 Task: Explore Airbnb accommodation in Lutuhyne, Ukraine from 5rd December, 2023 to 17th December, 2023 for 3 adults, 1 child. Place can be any type with 3 bedrooms having 4 beds and 2 bathrooms.
Action: Mouse moved to (444, 95)
Screenshot: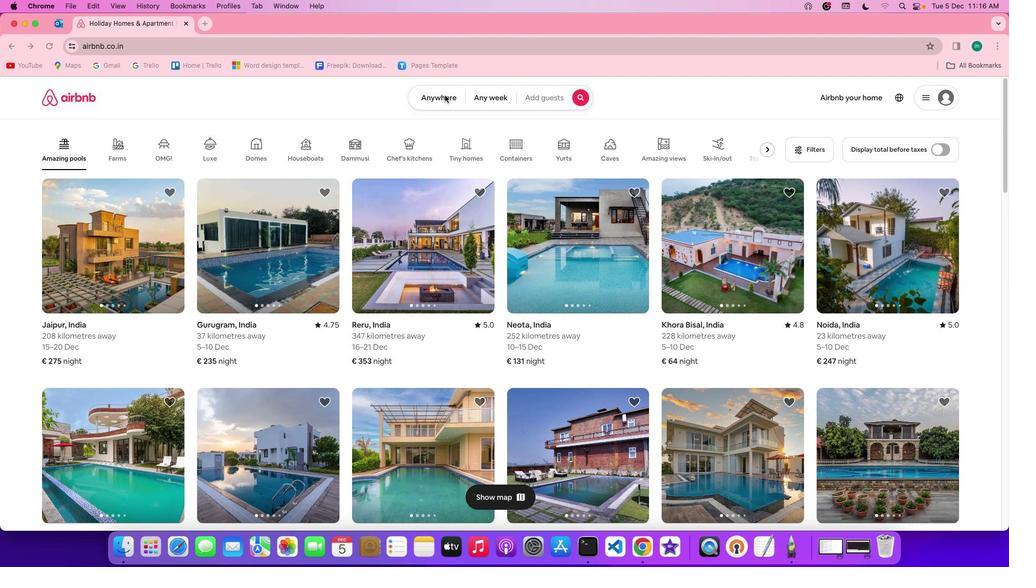 
Action: Mouse pressed left at (444, 95)
Screenshot: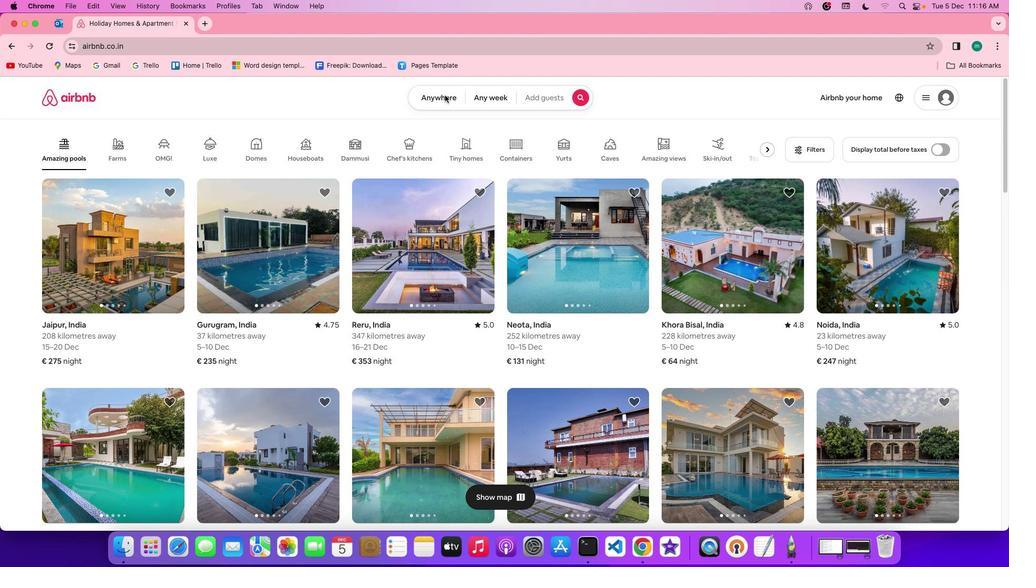 
Action: Mouse pressed left at (444, 95)
Screenshot: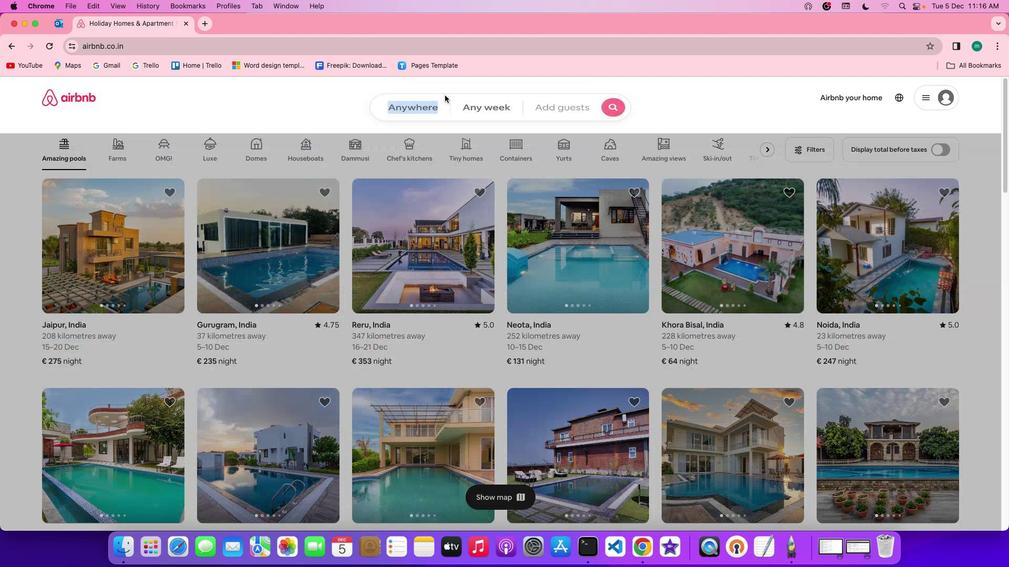 
Action: Mouse moved to (405, 140)
Screenshot: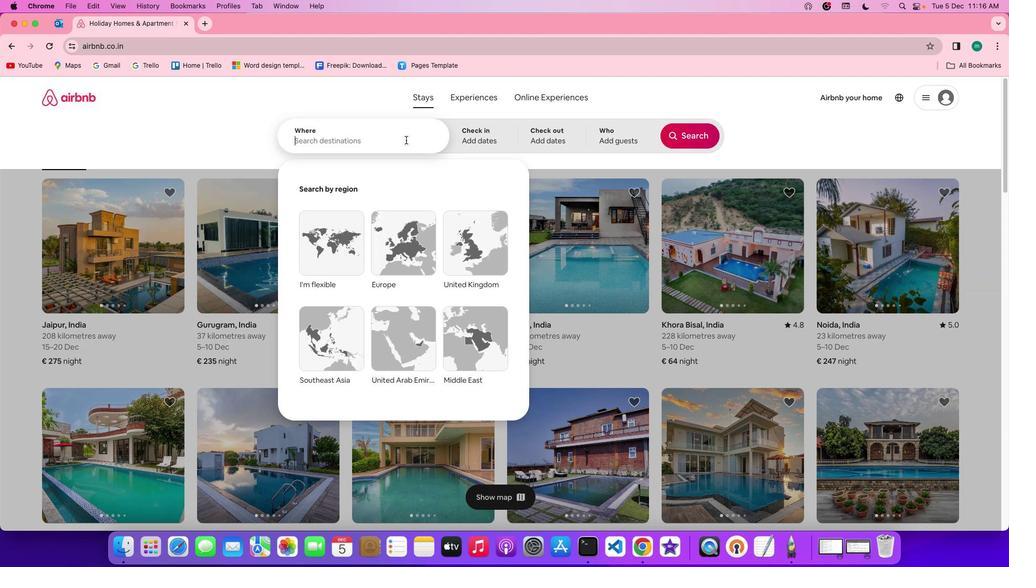 
Action: Mouse pressed left at (405, 140)
Screenshot: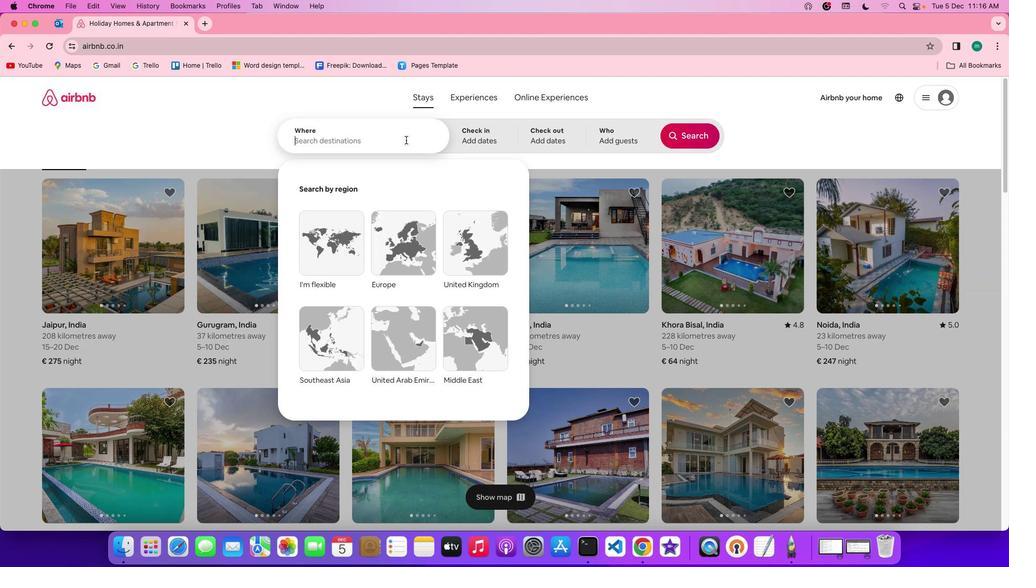 
Action: Key pressed Key.shift'L''u''t''u''h''y''n''e'','Key.spaceKey.shift'u''k''r''a''i''n''e'
Screenshot: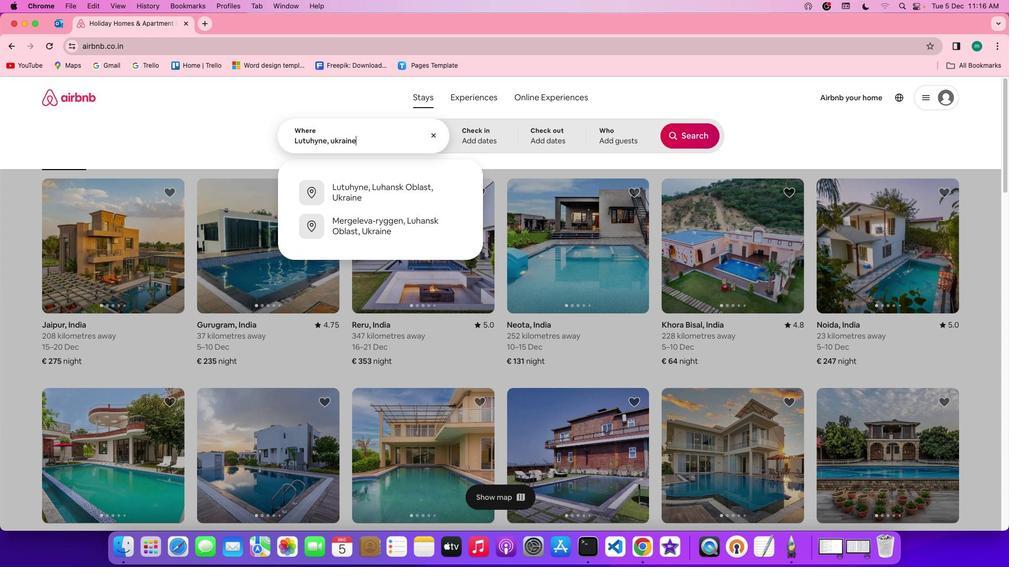 
Action: Mouse moved to (486, 137)
Screenshot: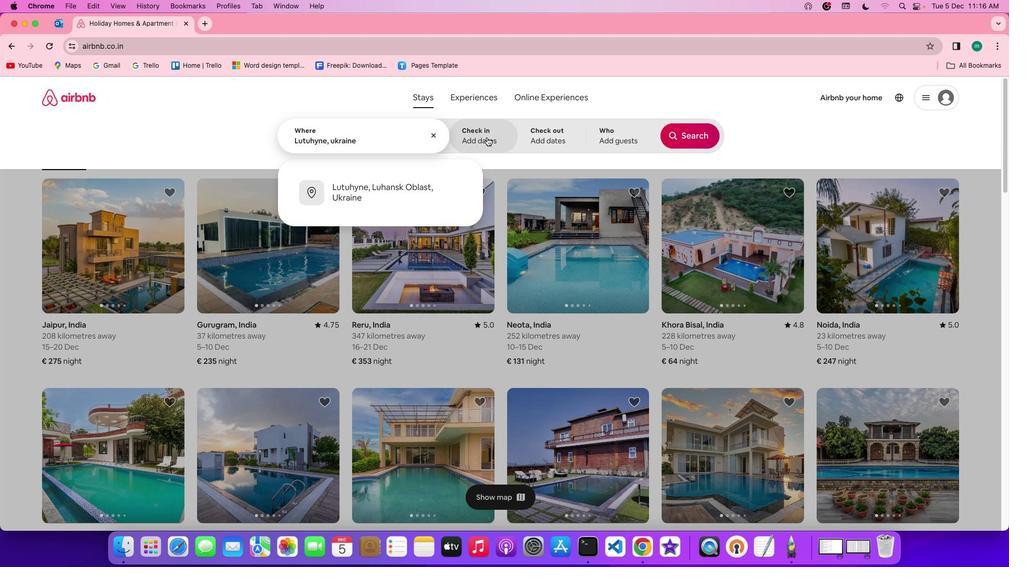 
Action: Mouse pressed left at (486, 137)
Screenshot: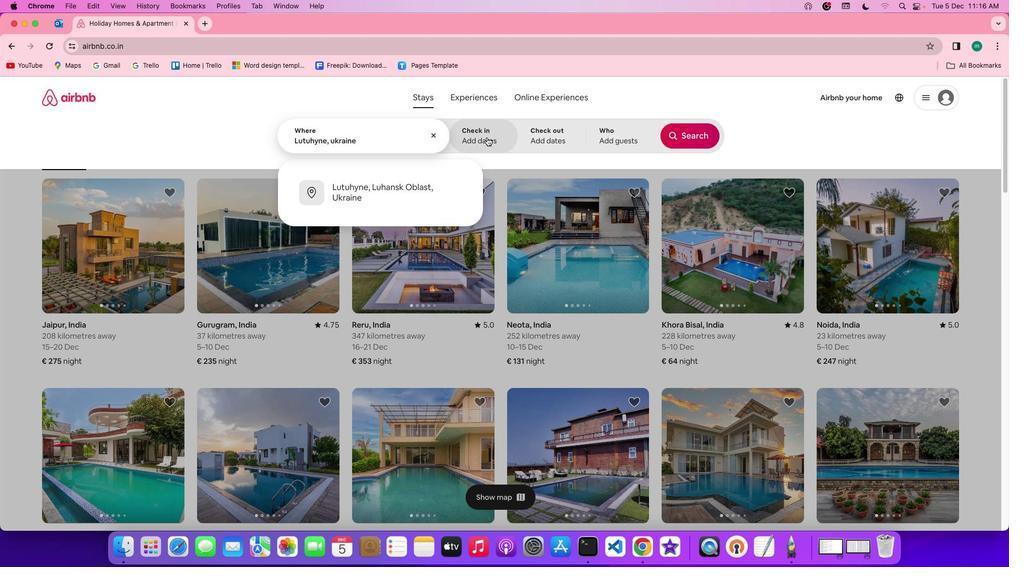 
Action: Mouse moved to (377, 289)
Screenshot: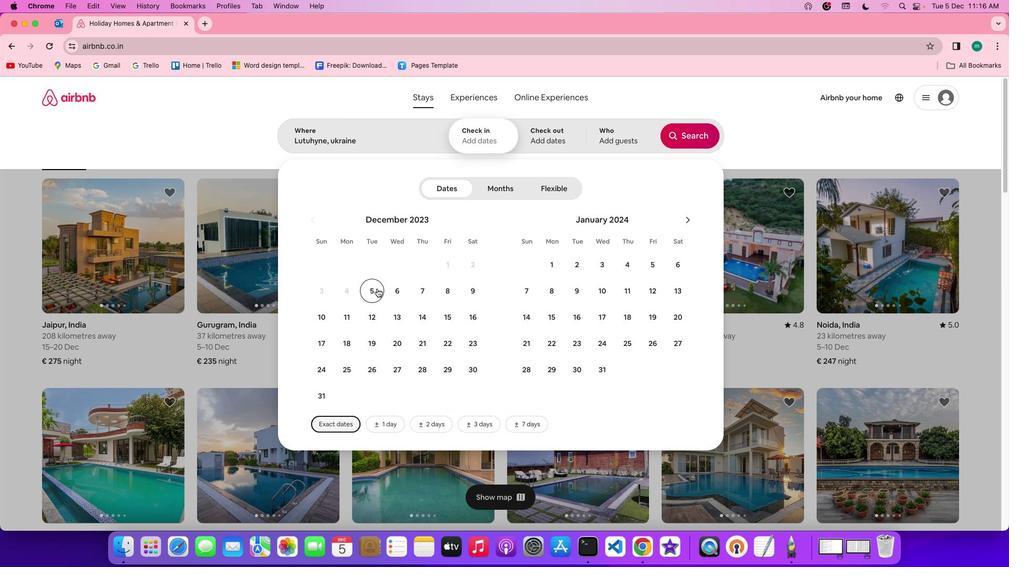 
Action: Mouse pressed left at (377, 289)
Screenshot: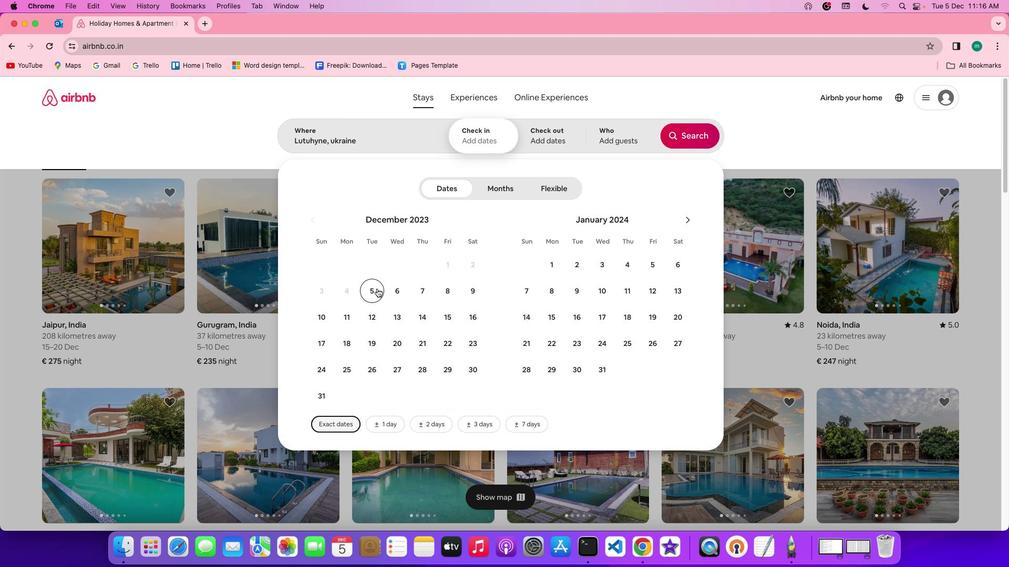 
Action: Mouse moved to (332, 336)
Screenshot: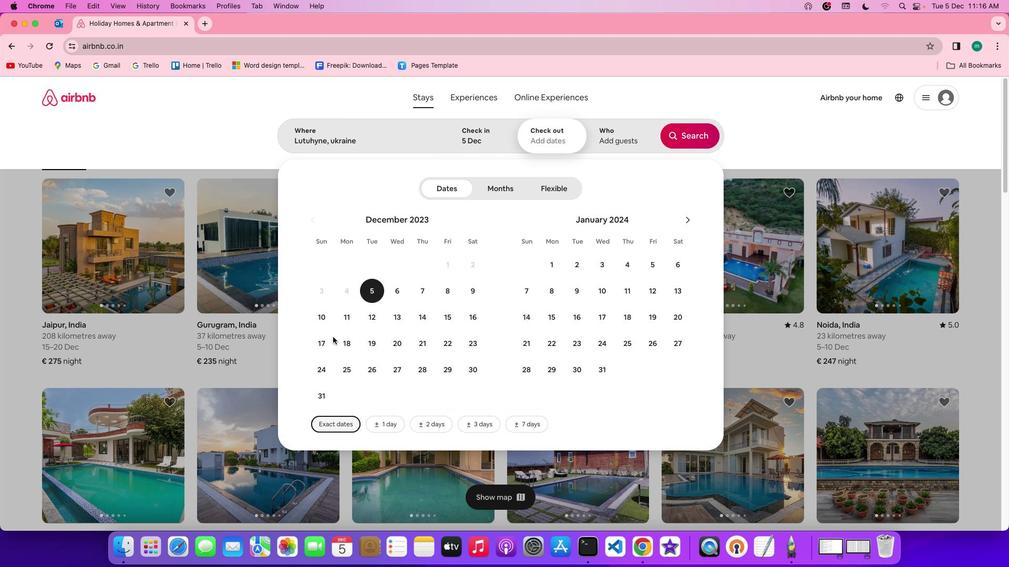 
Action: Mouse pressed left at (332, 336)
Screenshot: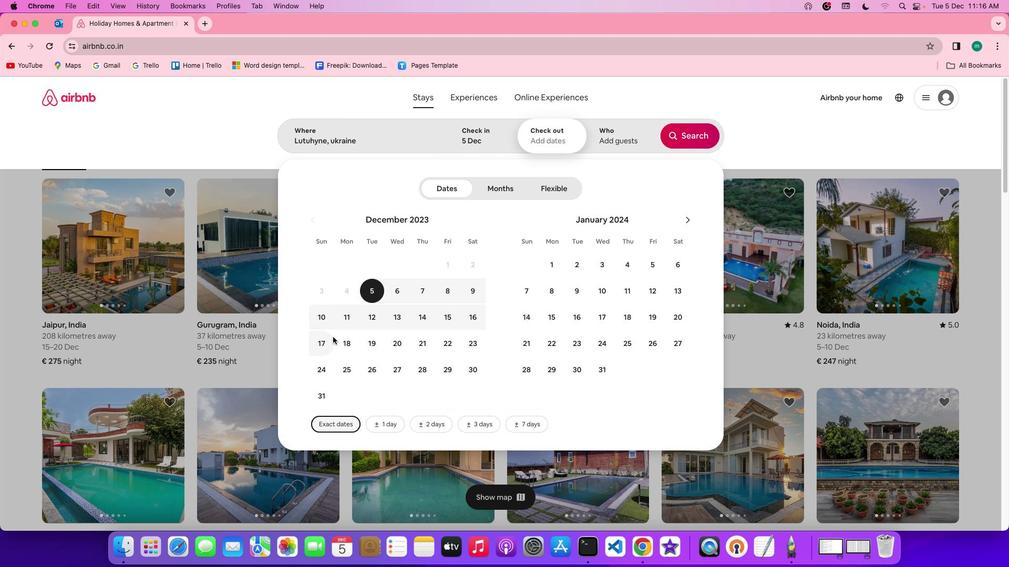 
Action: Mouse moved to (618, 135)
Screenshot: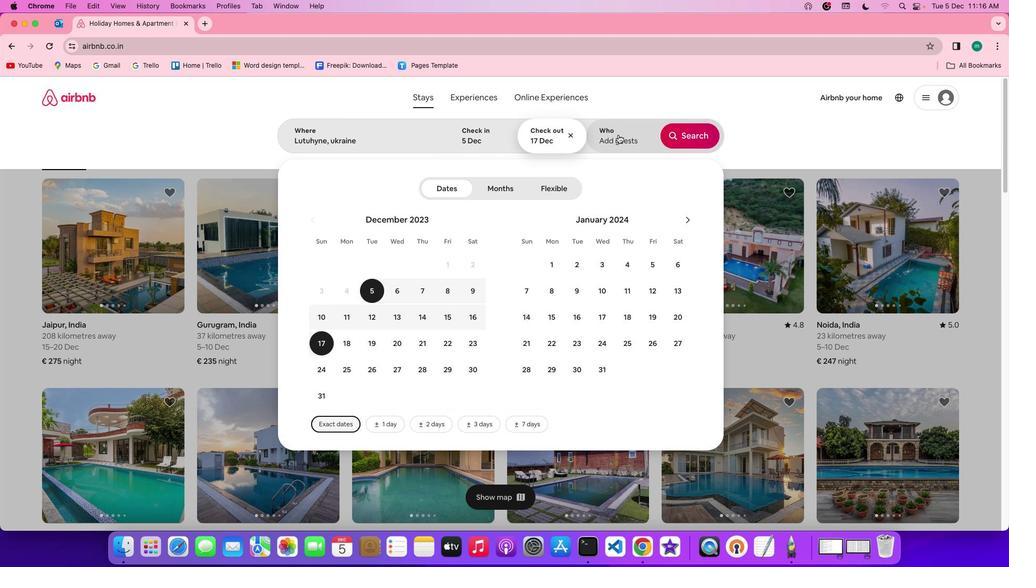 
Action: Mouse pressed left at (618, 135)
Screenshot: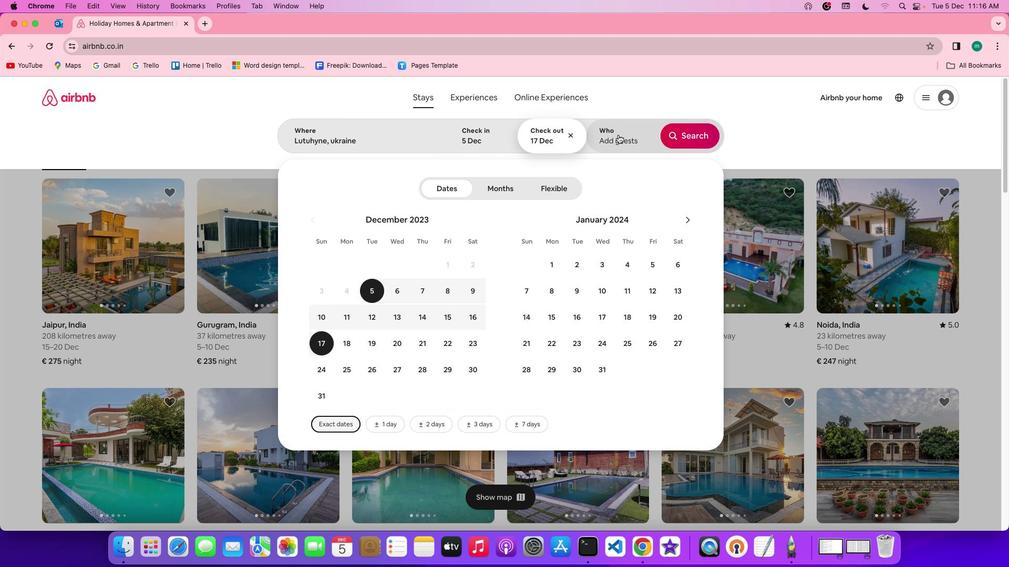 
Action: Mouse moved to (690, 191)
Screenshot: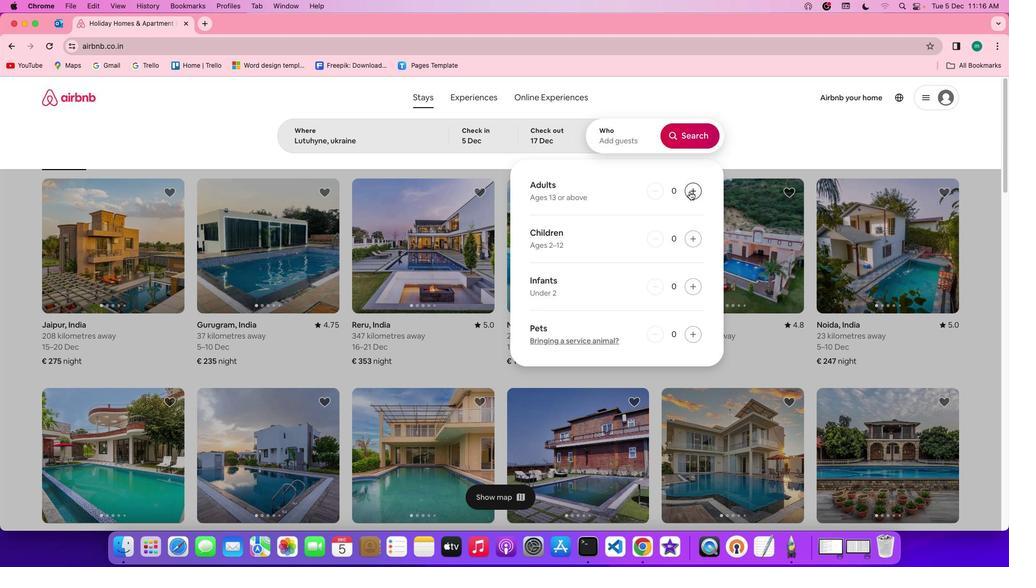 
Action: Mouse pressed left at (690, 191)
Screenshot: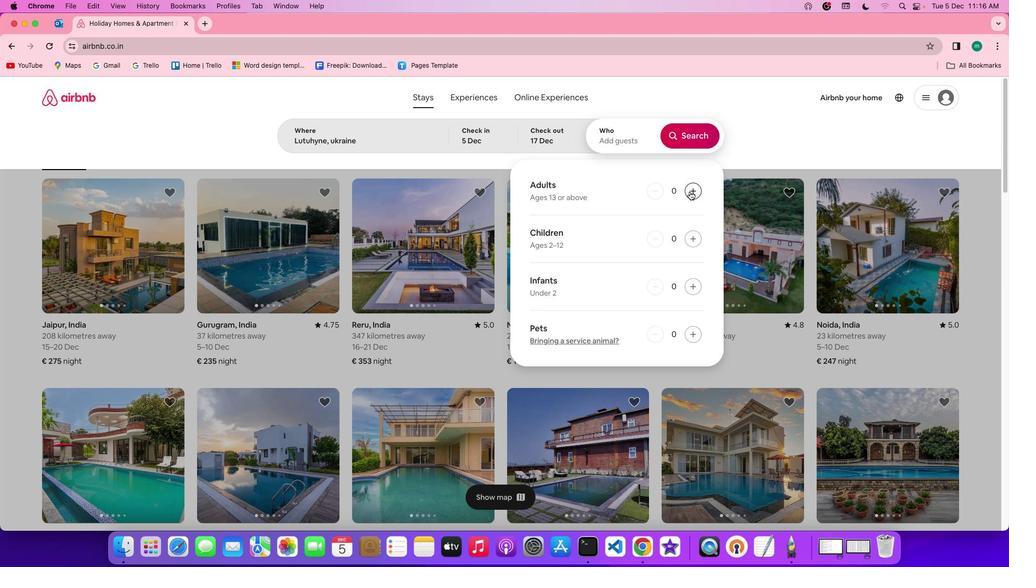 
Action: Mouse pressed left at (690, 191)
Screenshot: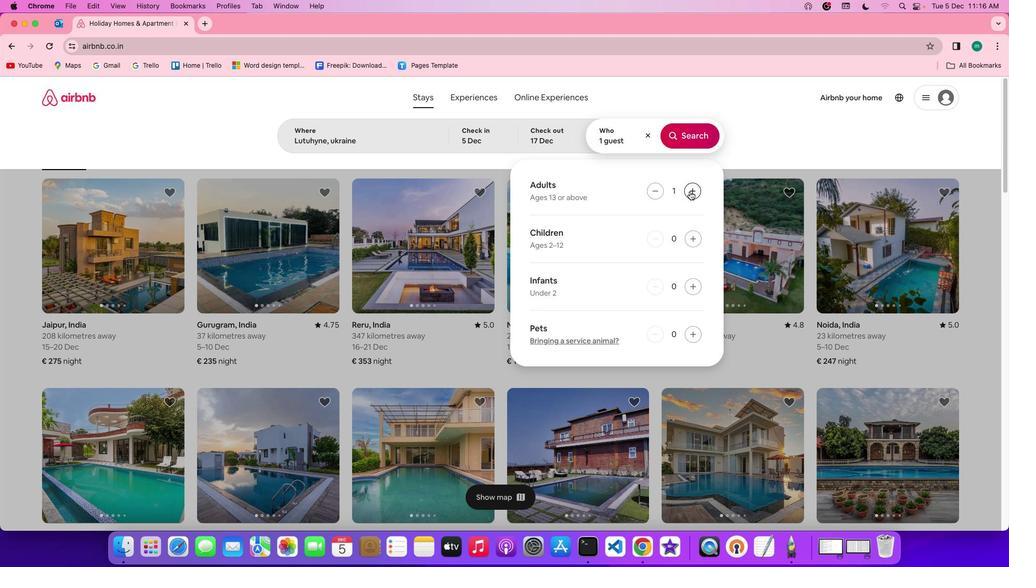 
Action: Mouse pressed left at (690, 191)
Screenshot: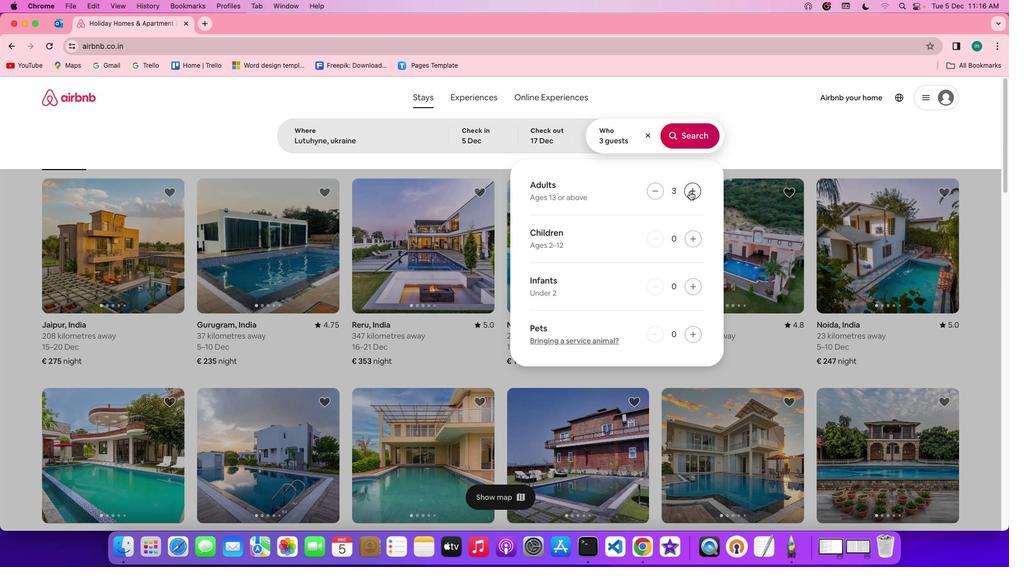 
Action: Mouse moved to (693, 238)
Screenshot: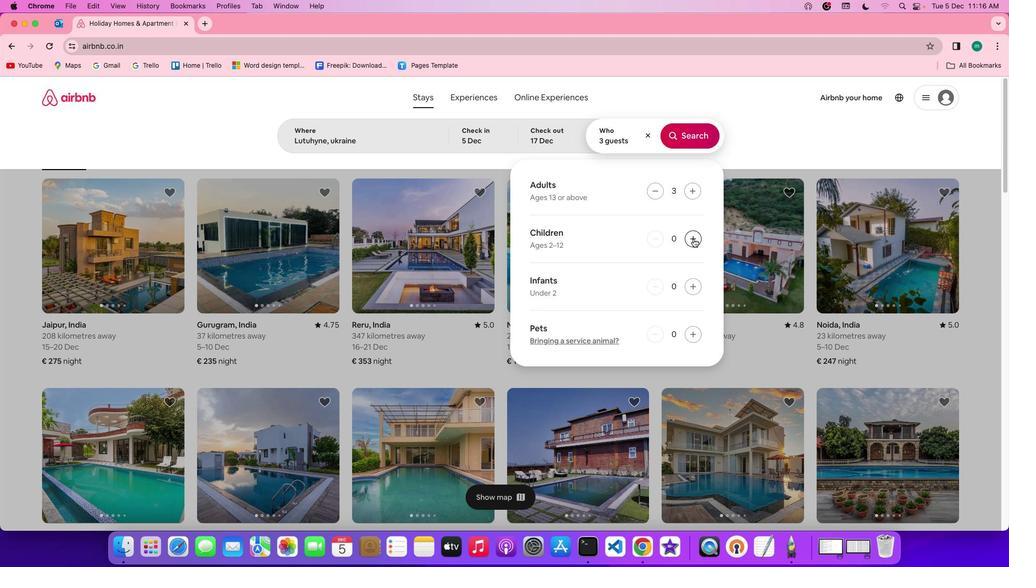 
Action: Mouse pressed left at (693, 238)
Screenshot: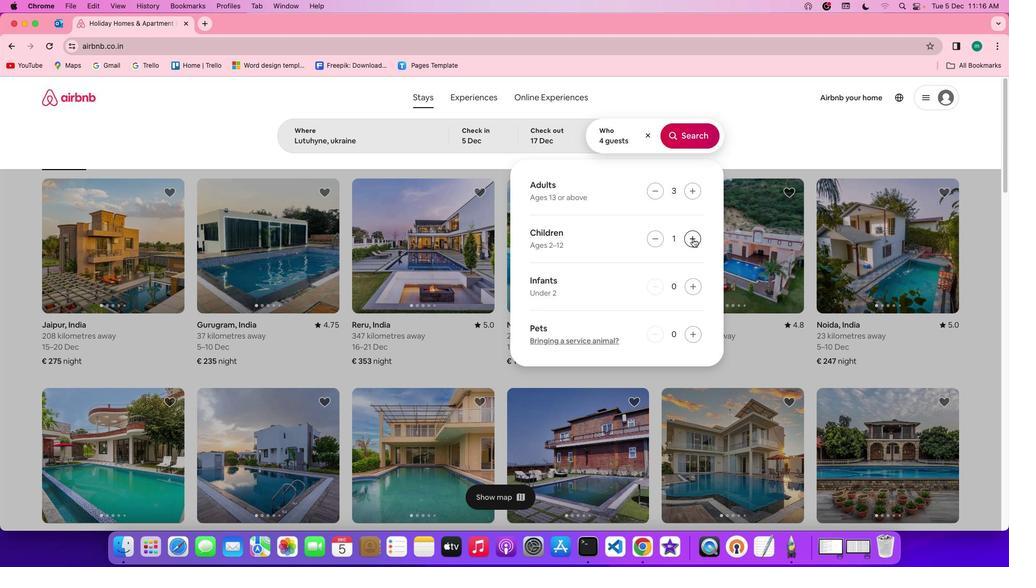 
Action: Mouse moved to (677, 134)
Screenshot: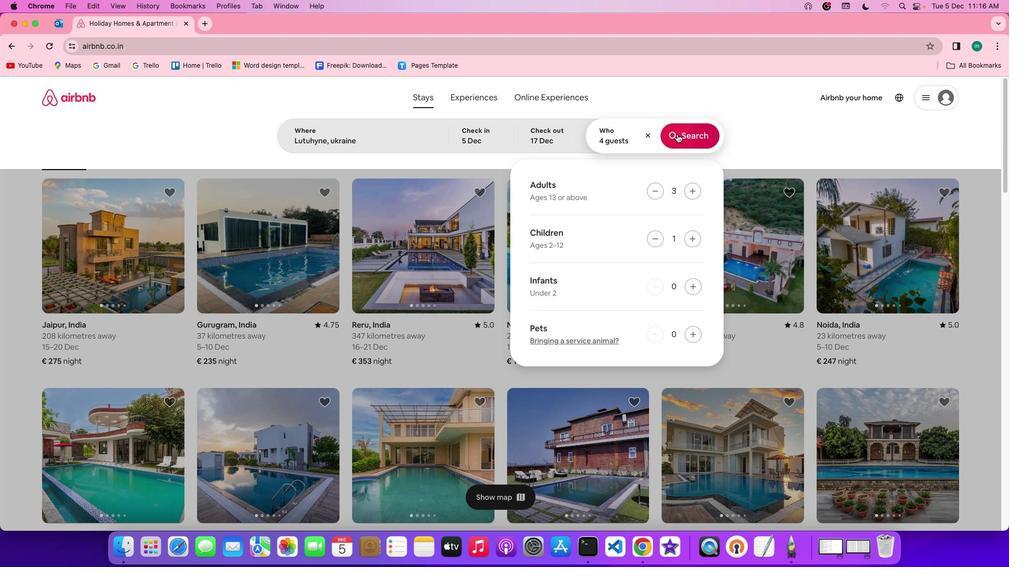 
Action: Mouse pressed left at (677, 134)
Screenshot: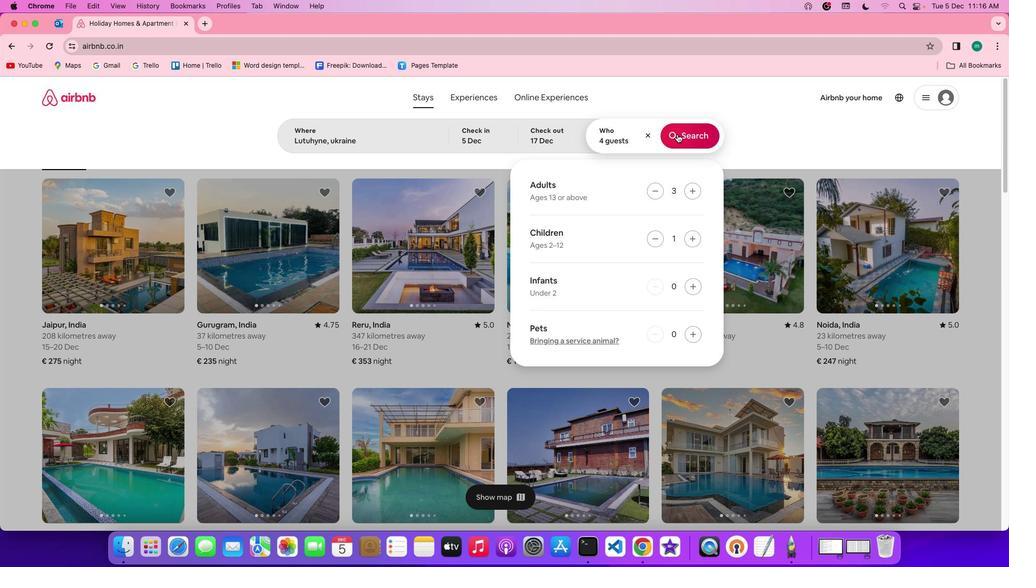 
Action: Mouse moved to (839, 144)
Screenshot: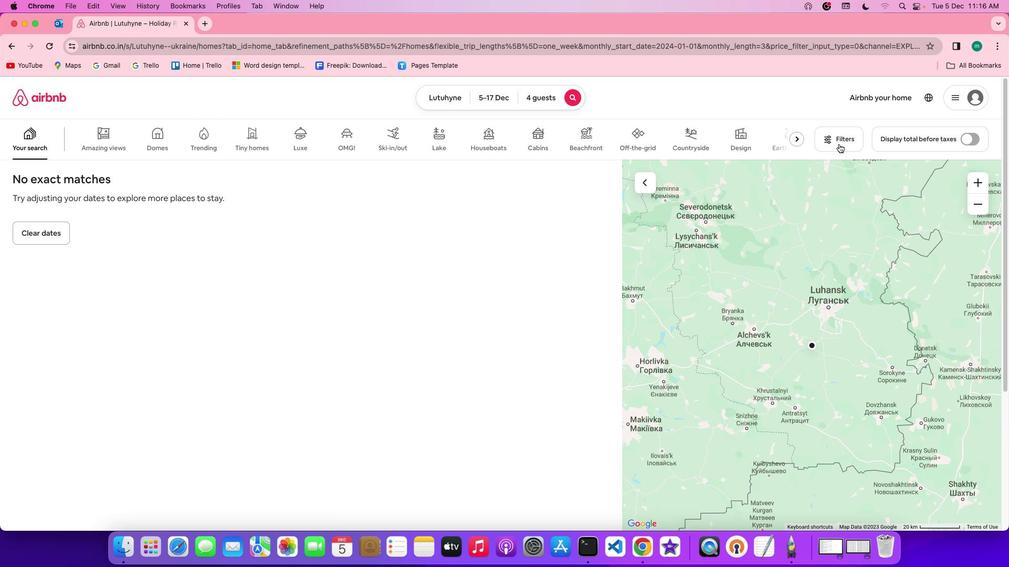 
Action: Mouse pressed left at (839, 144)
Screenshot: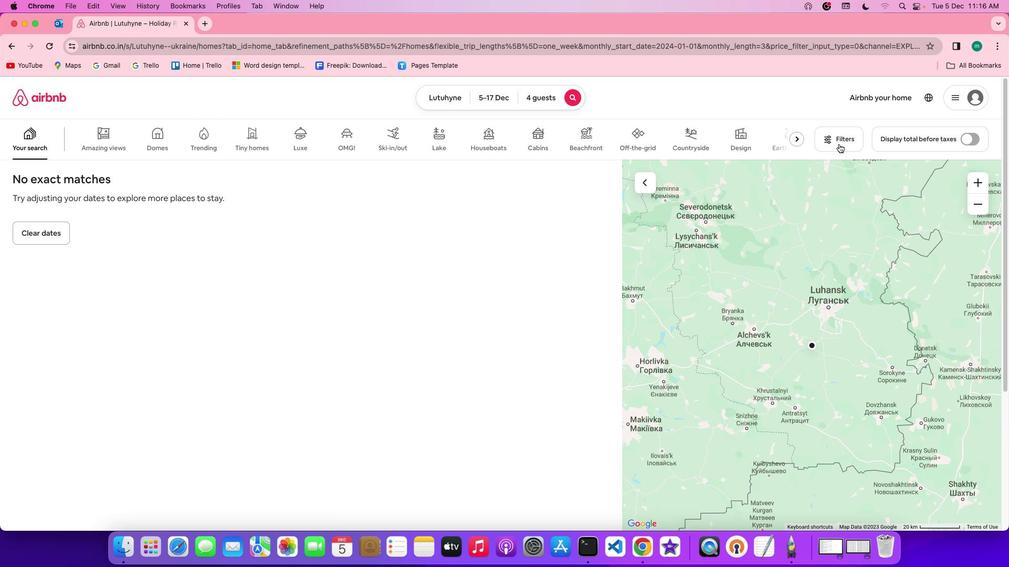 
Action: Mouse moved to (544, 291)
Screenshot: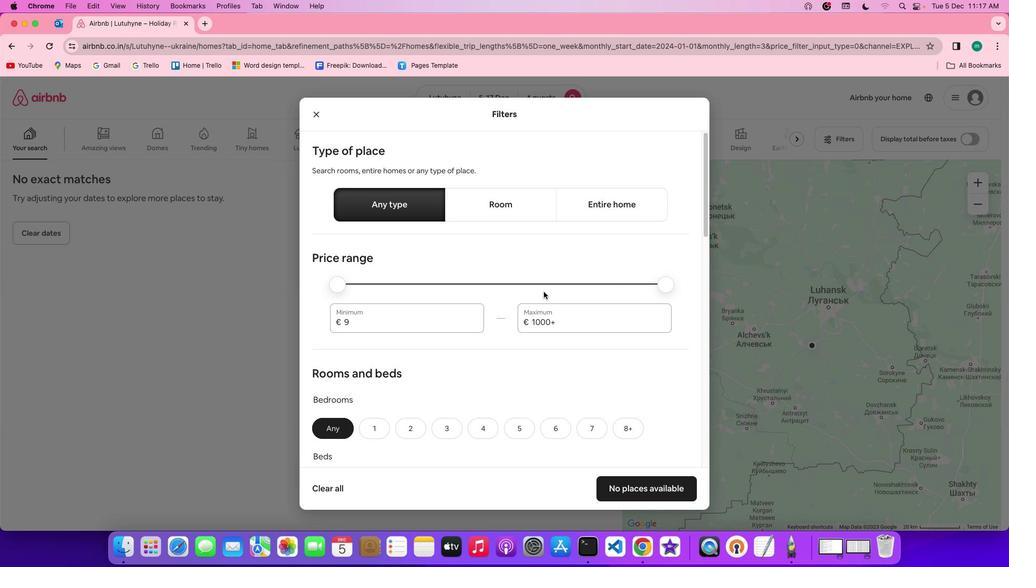 
Action: Mouse scrolled (544, 291) with delta (0, 0)
Screenshot: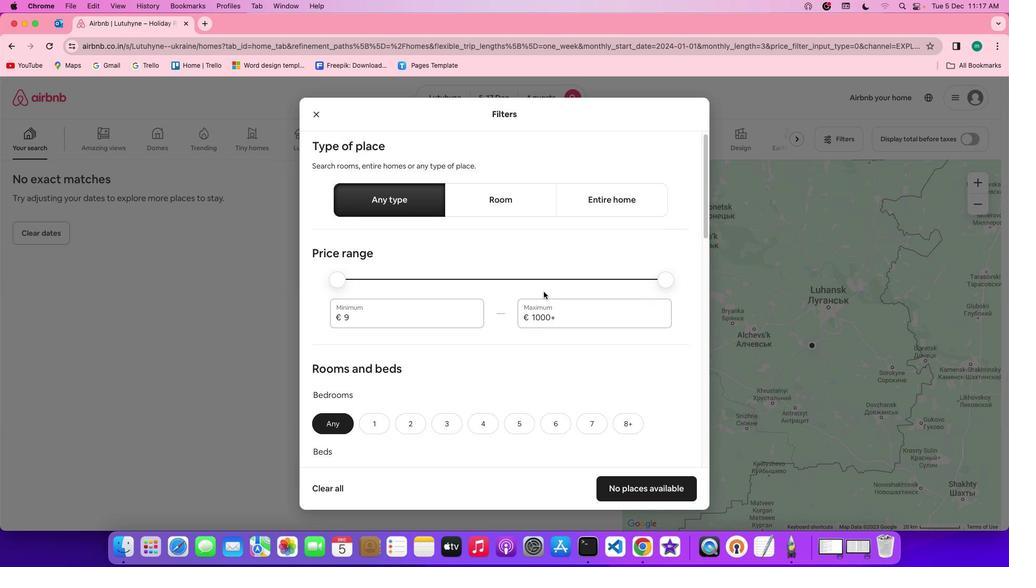 
Action: Mouse scrolled (544, 291) with delta (0, 0)
Screenshot: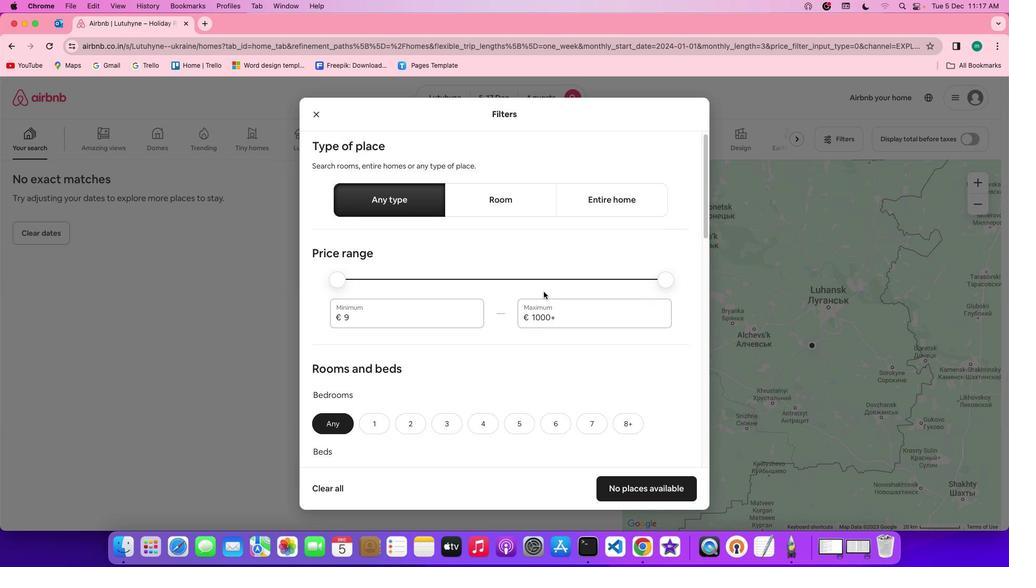
Action: Mouse scrolled (544, 291) with delta (0, -1)
Screenshot: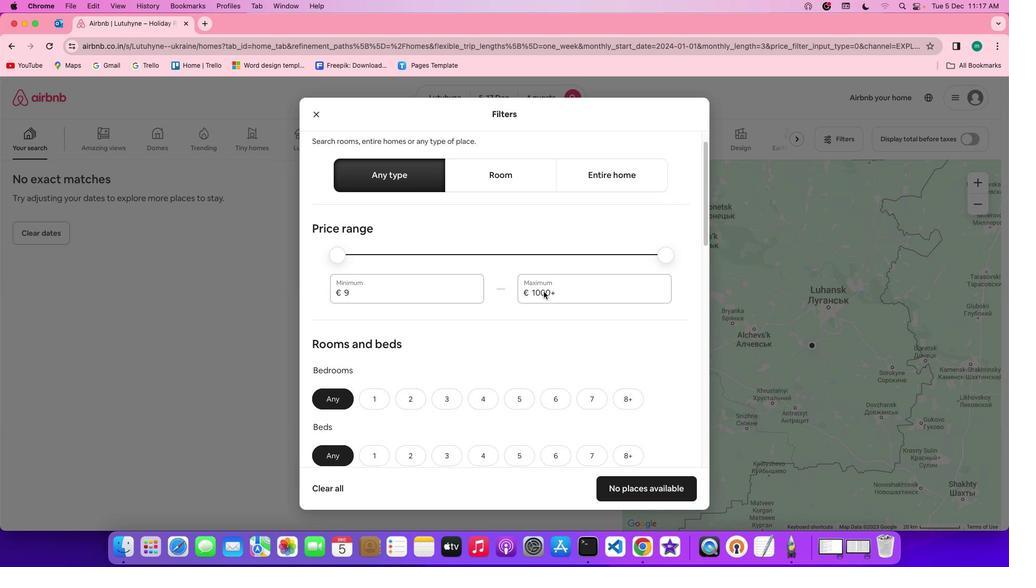 
Action: Mouse moved to (540, 295)
Screenshot: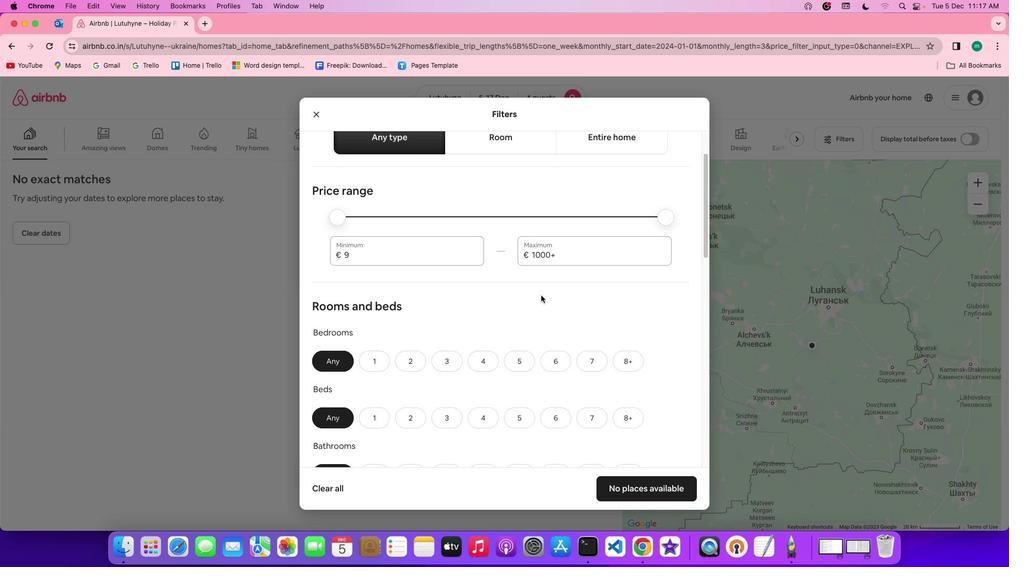 
Action: Mouse scrolled (540, 295) with delta (0, 0)
Screenshot: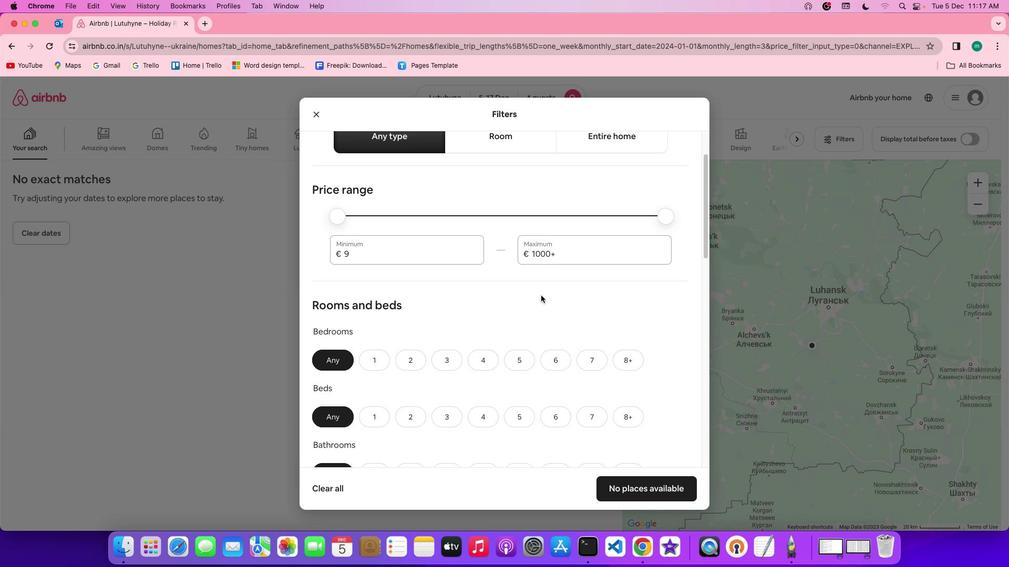 
Action: Mouse scrolled (540, 295) with delta (0, 0)
Screenshot: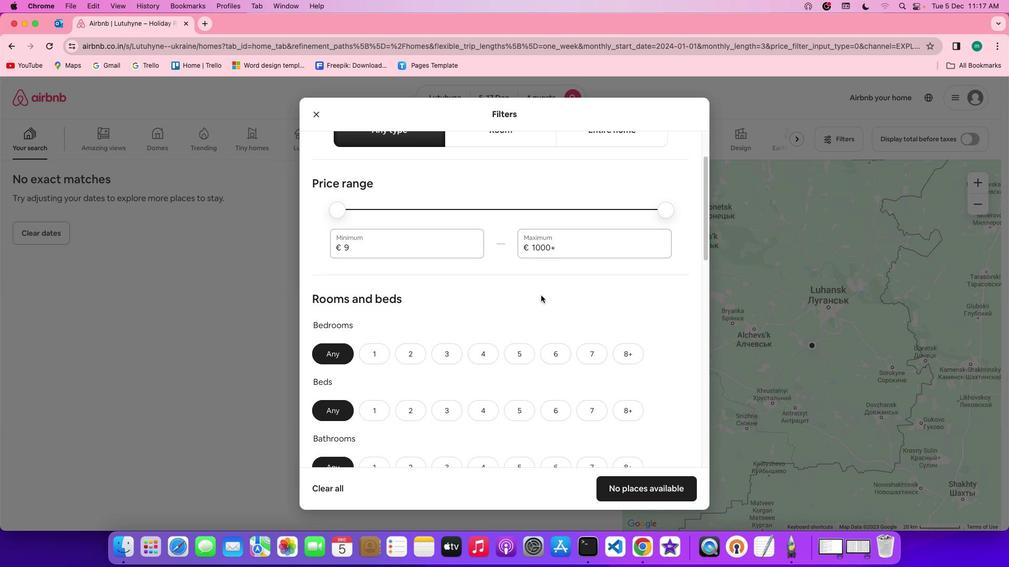 
Action: Mouse scrolled (540, 295) with delta (0, 0)
Screenshot: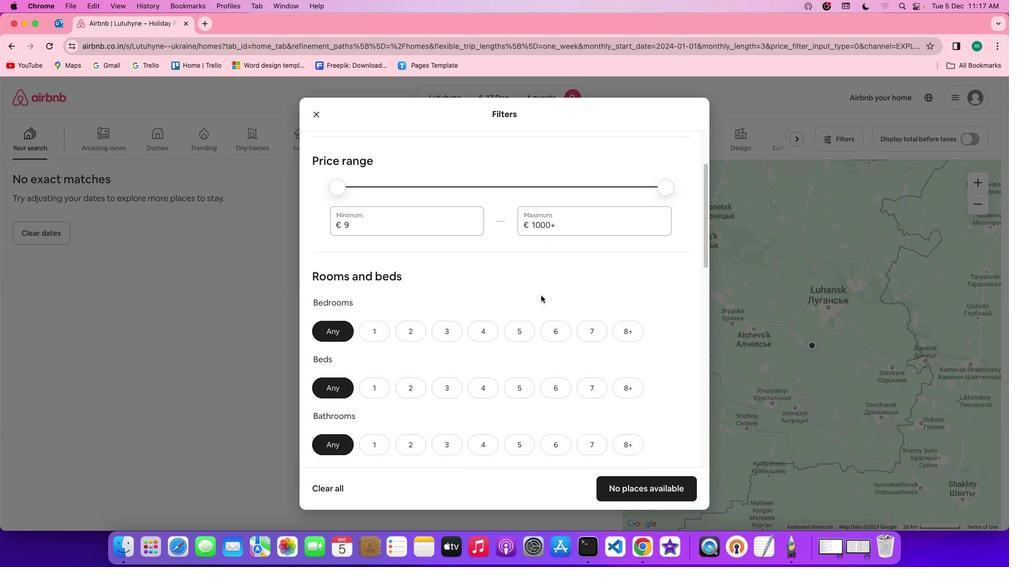 
Action: Mouse scrolled (540, 295) with delta (0, 0)
Screenshot: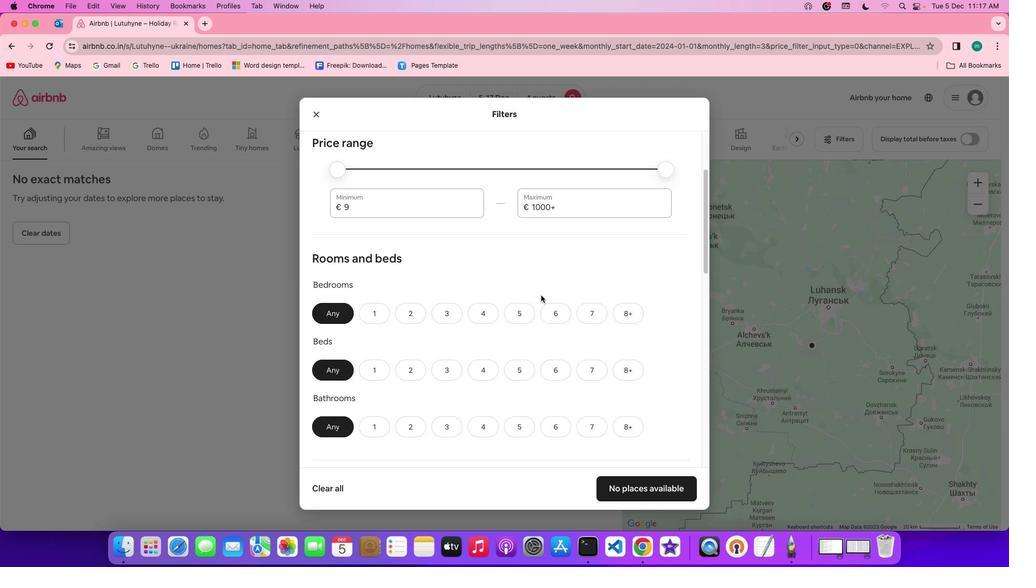 
Action: Mouse scrolled (540, 295) with delta (0, 0)
Screenshot: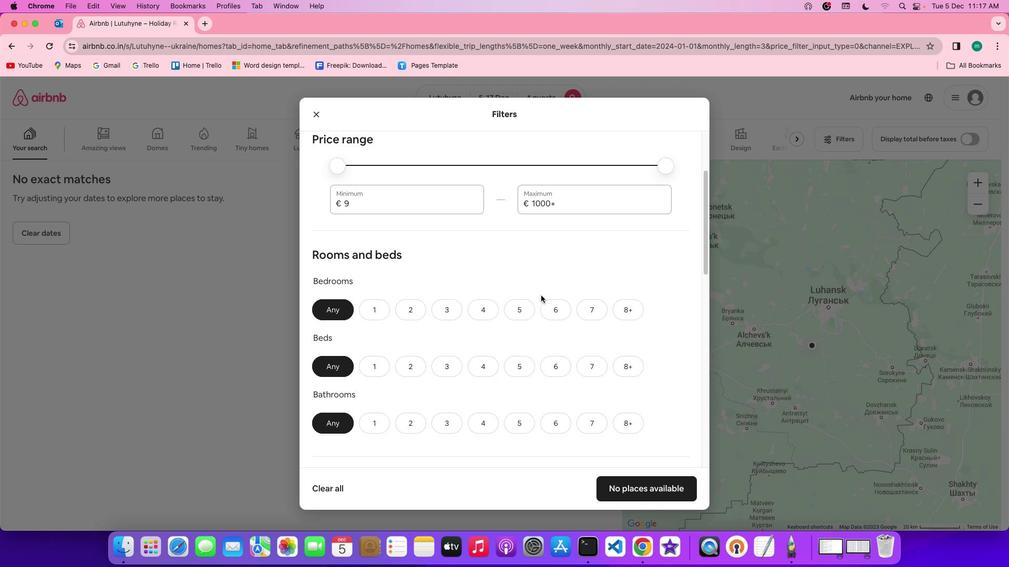 
Action: Mouse scrolled (540, 295) with delta (0, 0)
Screenshot: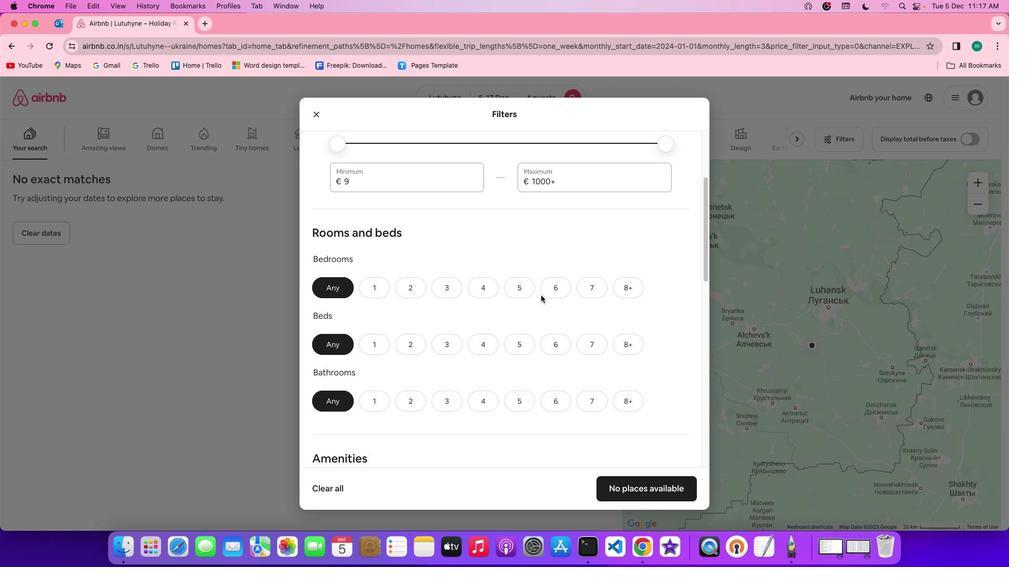 
Action: Mouse scrolled (540, 295) with delta (0, 0)
Screenshot: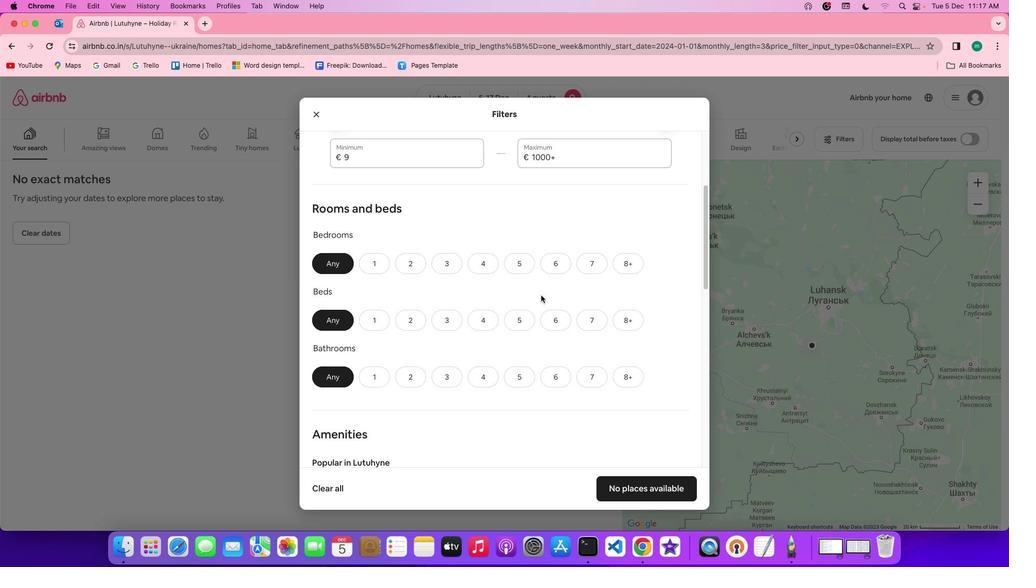 
Action: Mouse scrolled (540, 295) with delta (0, 0)
Screenshot: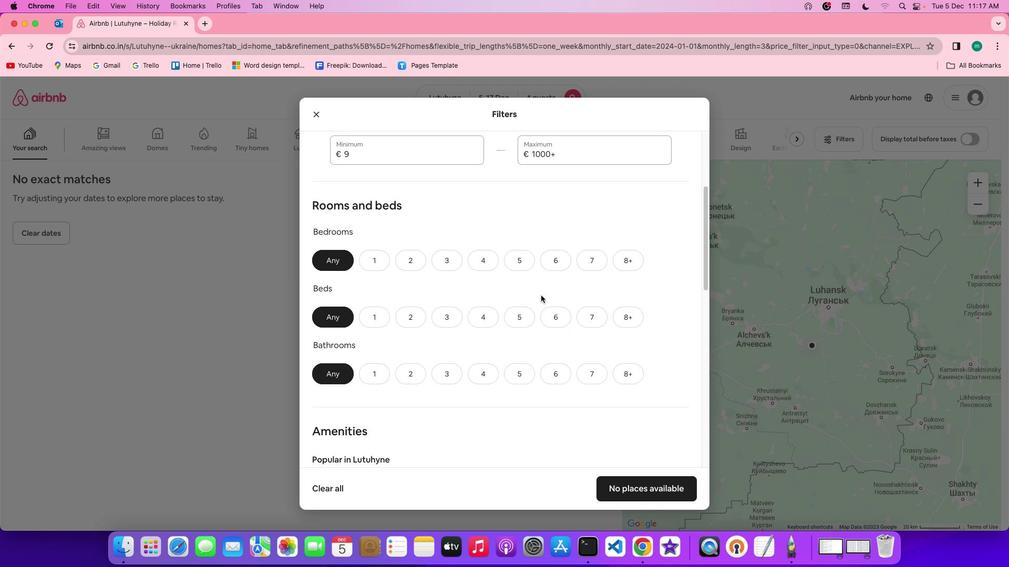 
Action: Mouse scrolled (540, 295) with delta (0, 0)
Screenshot: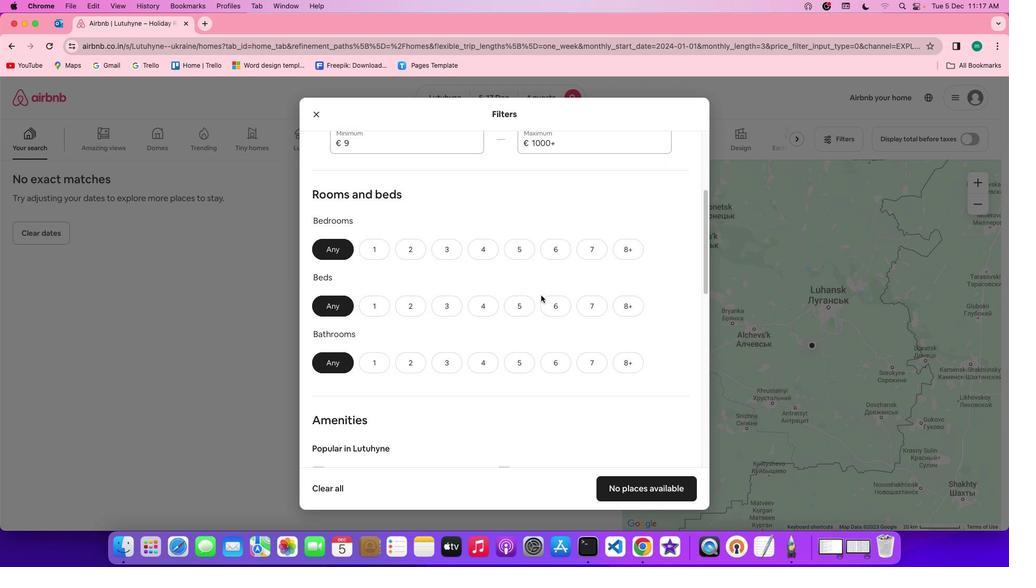 
Action: Mouse moved to (447, 234)
Screenshot: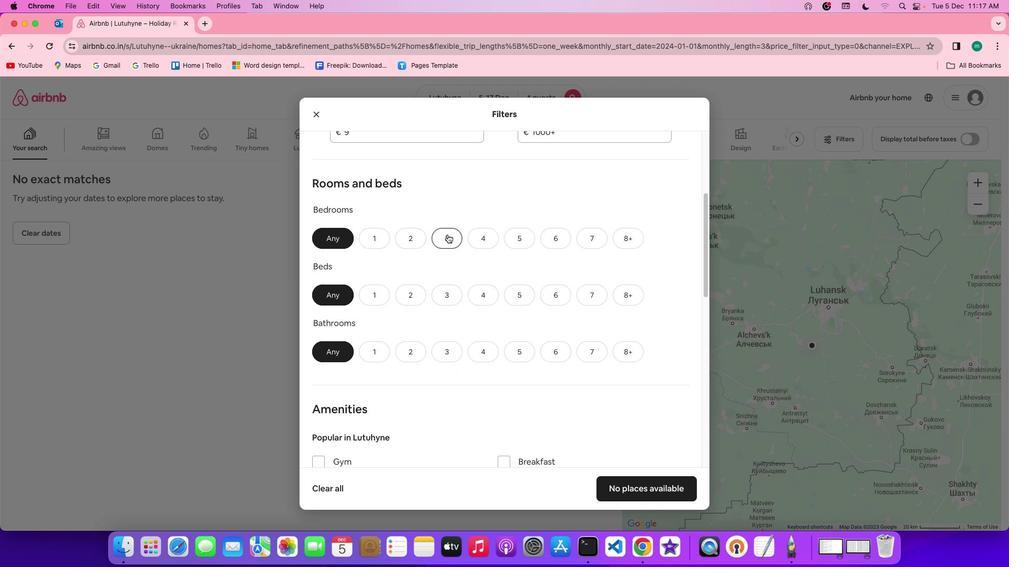 
Action: Mouse pressed left at (447, 234)
Screenshot: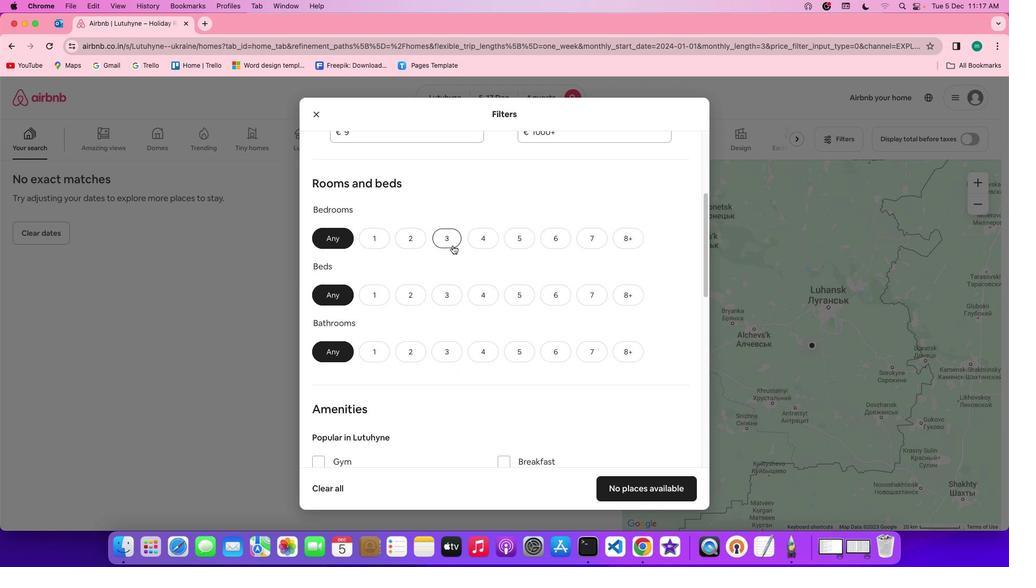 
Action: Mouse moved to (482, 304)
Screenshot: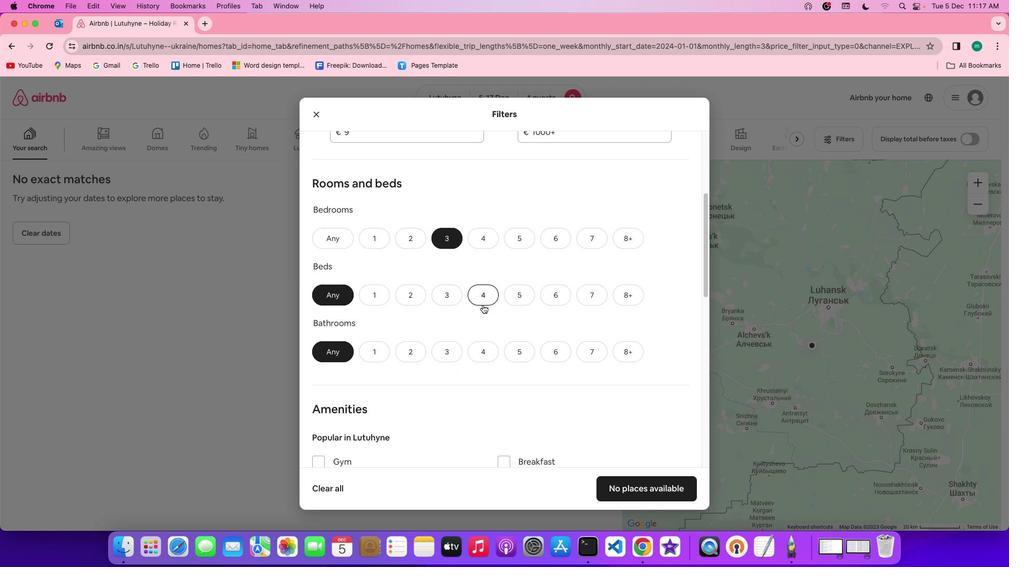 
Action: Mouse pressed left at (482, 304)
Screenshot: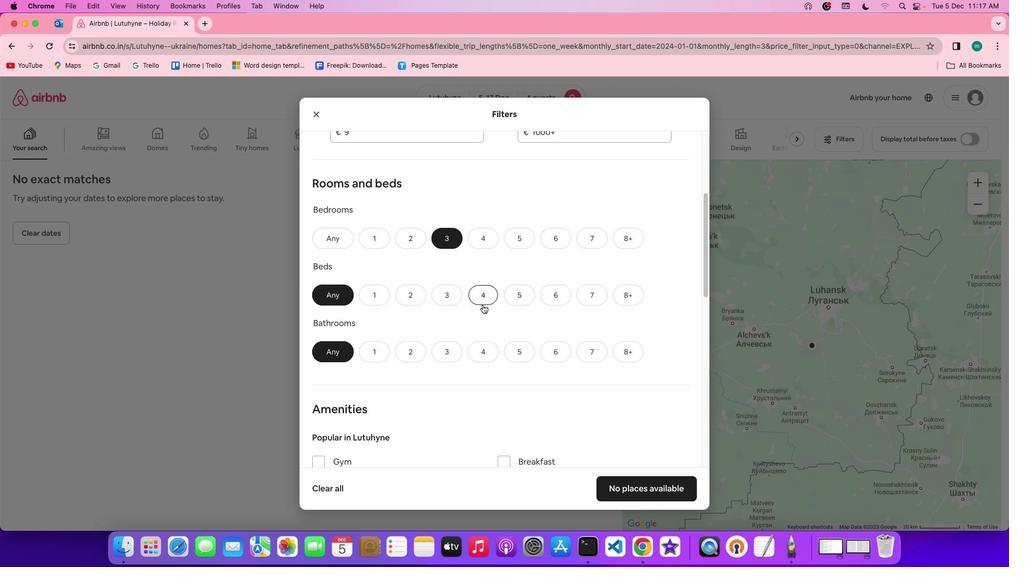 
Action: Mouse moved to (488, 299)
Screenshot: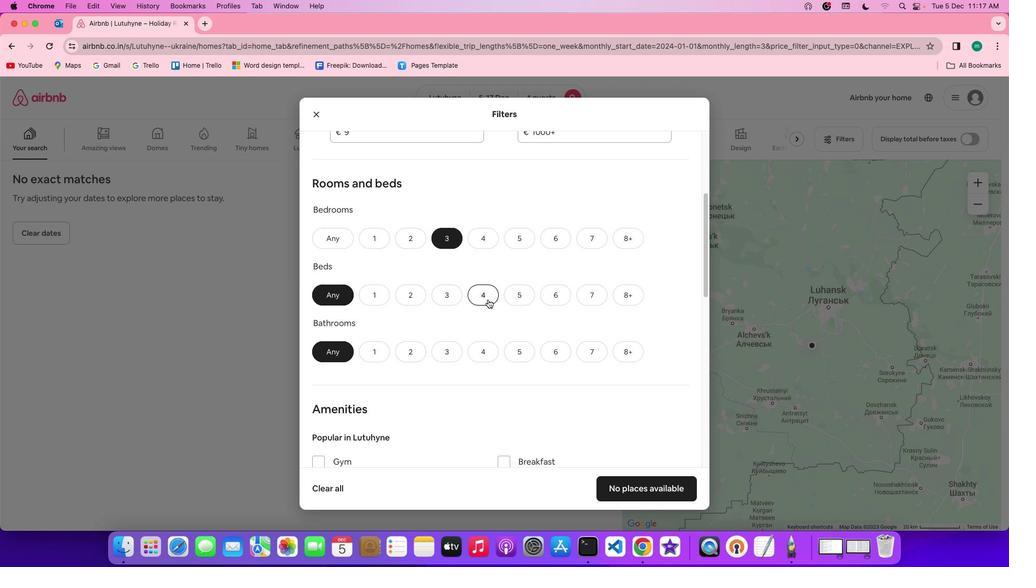 
Action: Mouse pressed left at (488, 299)
Screenshot: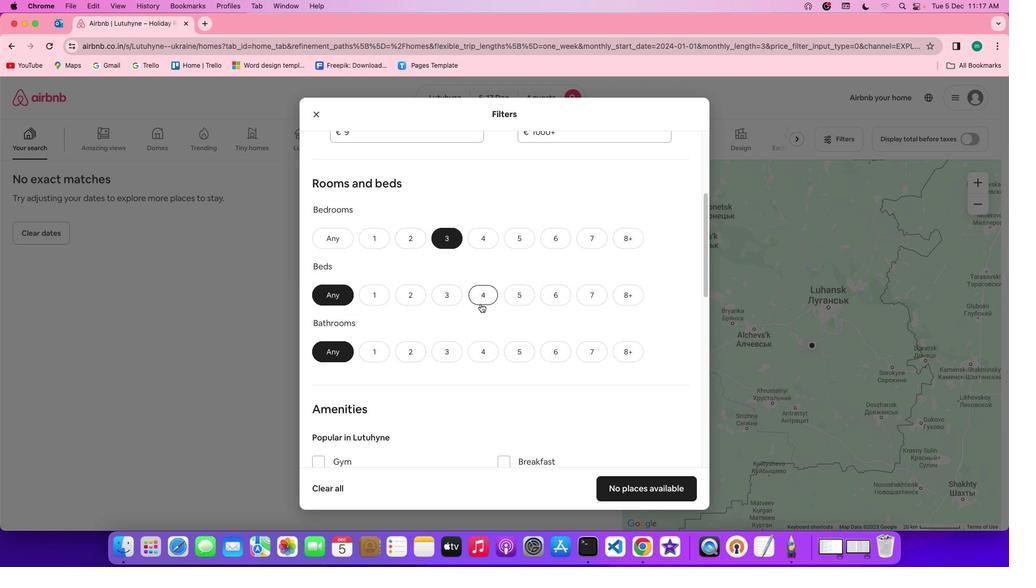 
Action: Mouse moved to (420, 357)
Screenshot: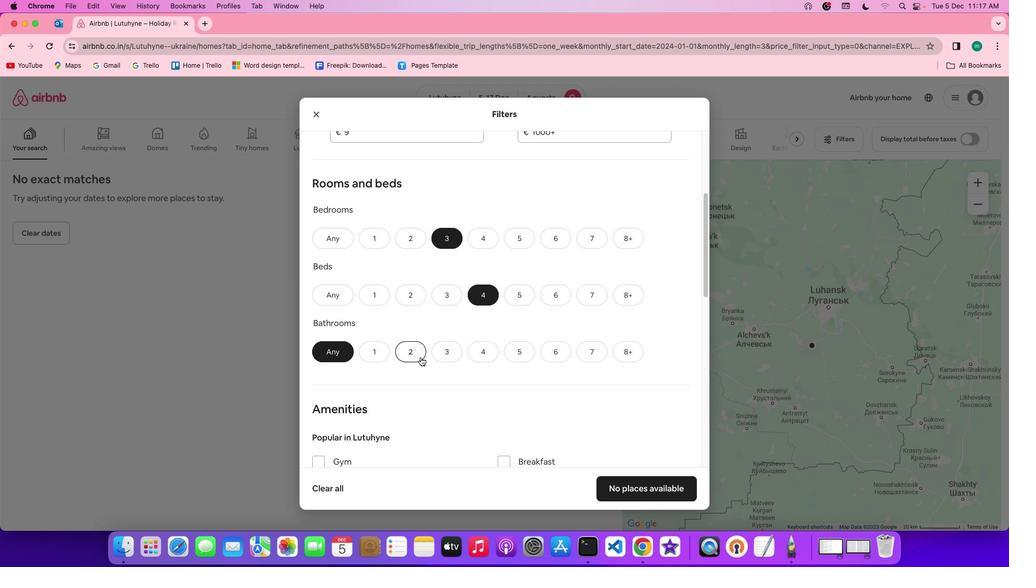 
Action: Mouse pressed left at (420, 357)
Screenshot: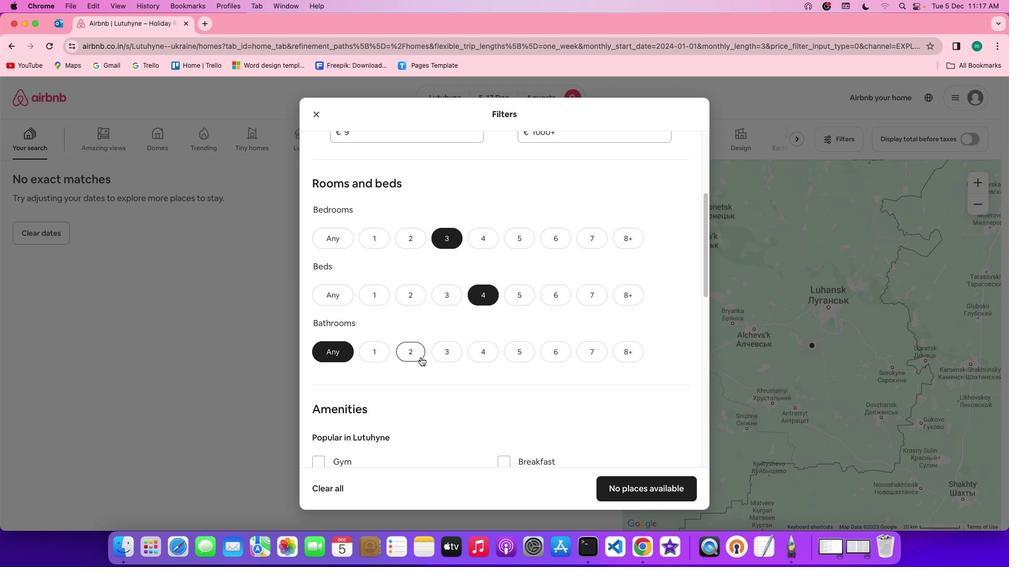 
Action: Mouse moved to (544, 345)
Screenshot: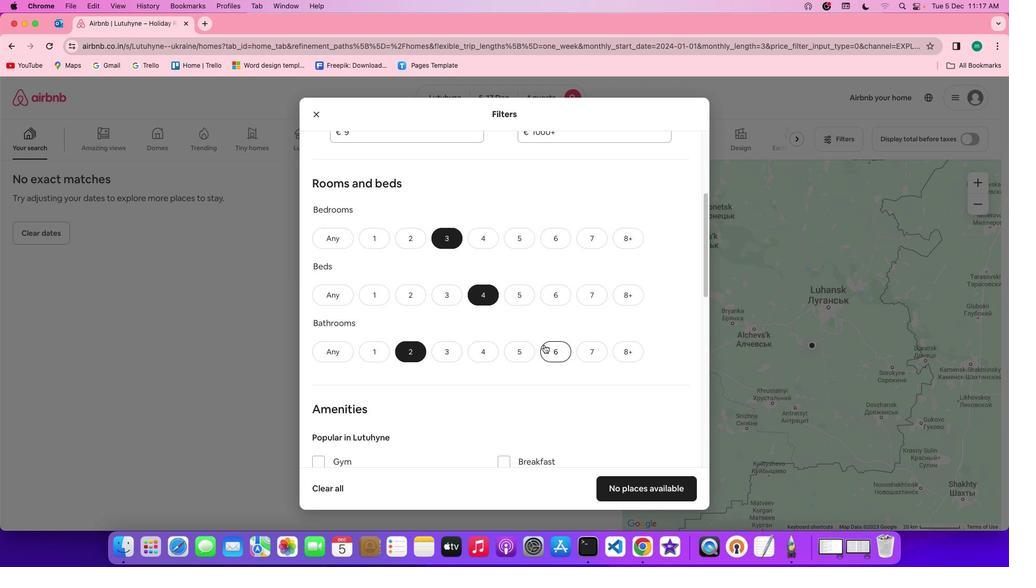 
Action: Mouse scrolled (544, 345) with delta (0, 0)
Screenshot: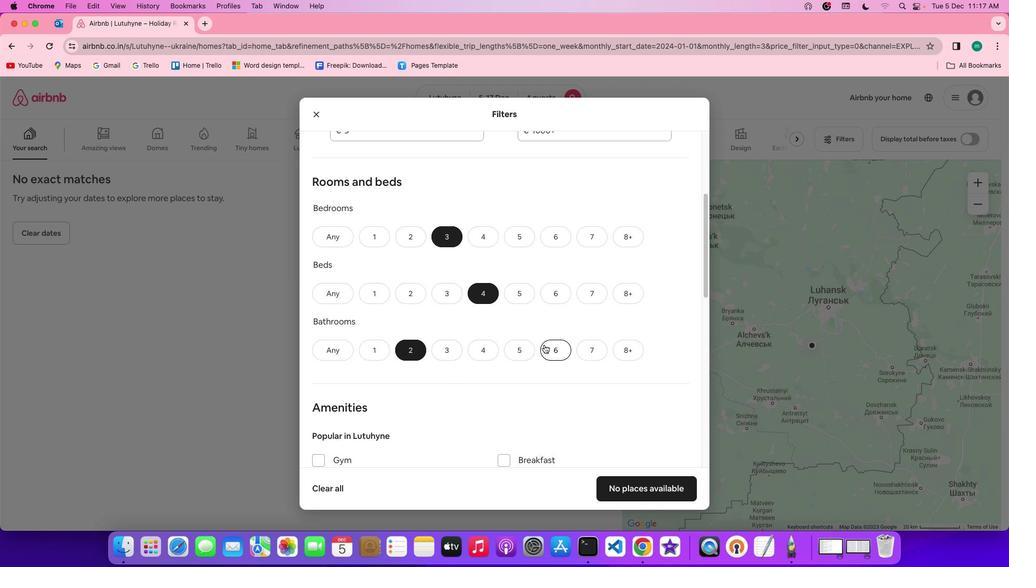 
Action: Mouse scrolled (544, 345) with delta (0, 0)
Screenshot: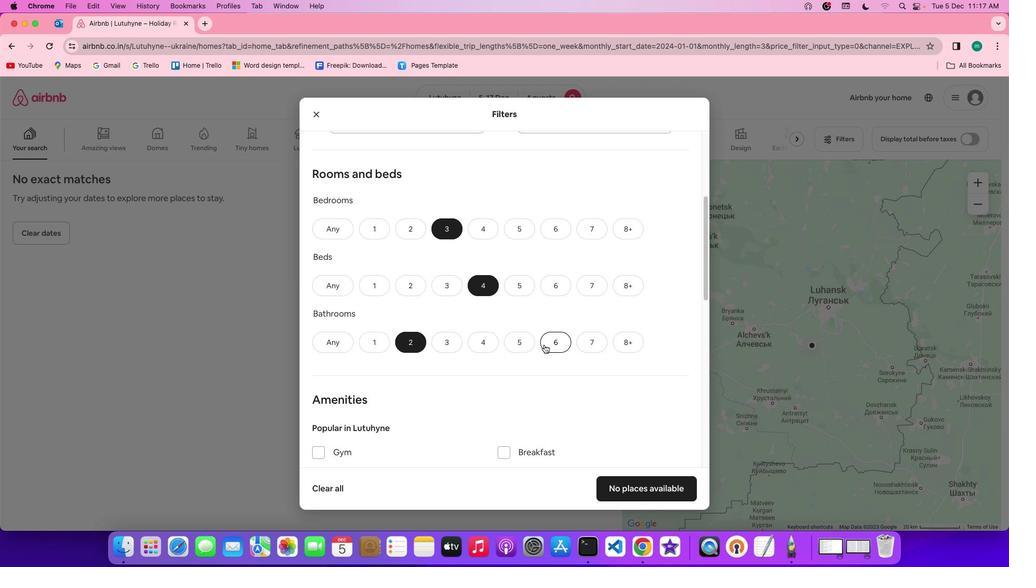 
Action: Mouse scrolled (544, 345) with delta (0, 0)
Screenshot: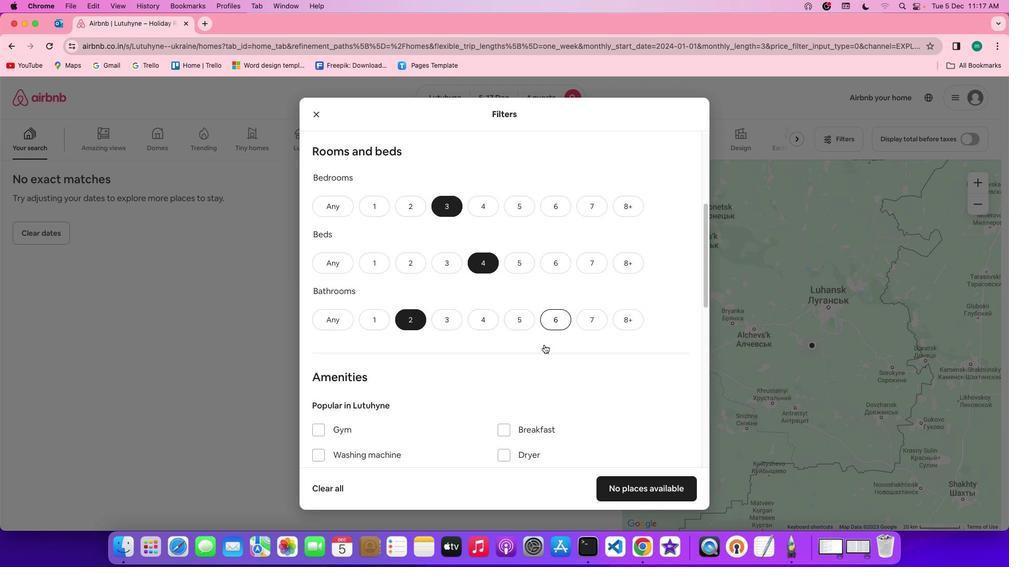 
Action: Mouse scrolled (544, 345) with delta (0, 0)
Screenshot: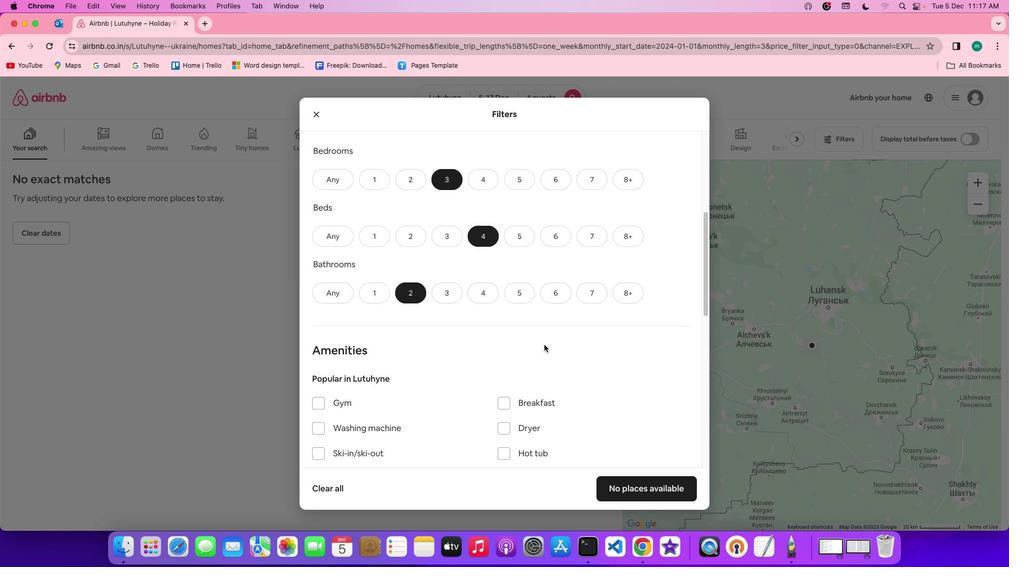 
Action: Mouse scrolled (544, 345) with delta (0, 0)
Screenshot: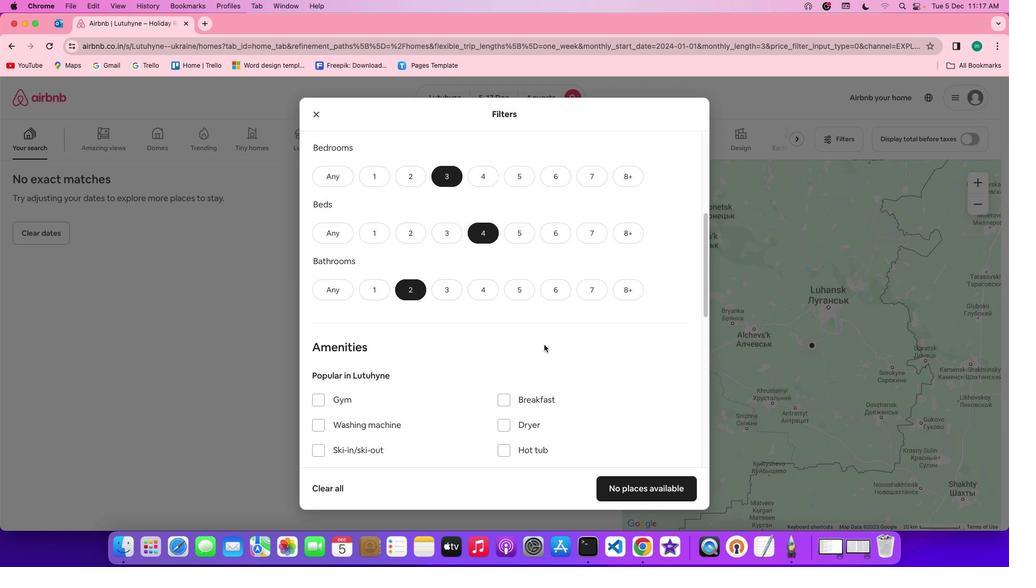 
Action: Mouse scrolled (544, 345) with delta (0, 0)
Screenshot: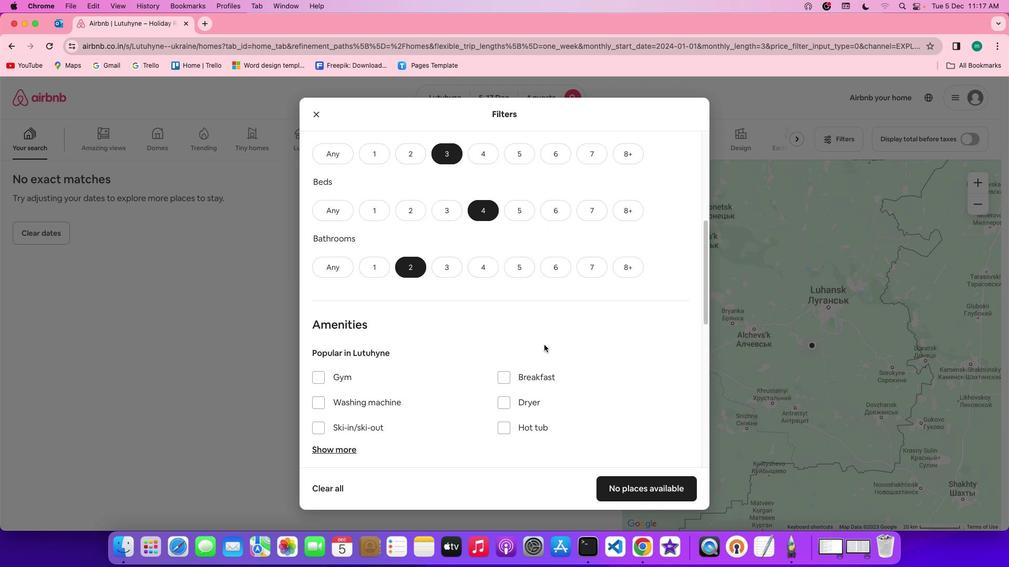 
Action: Mouse scrolled (544, 345) with delta (0, 0)
Screenshot: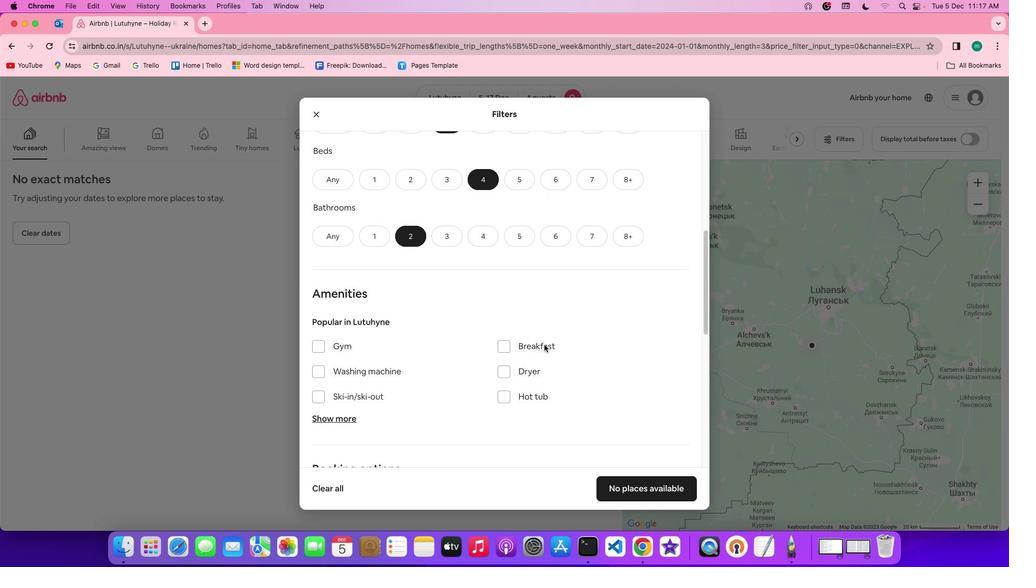 
Action: Mouse scrolled (544, 345) with delta (0, 0)
Screenshot: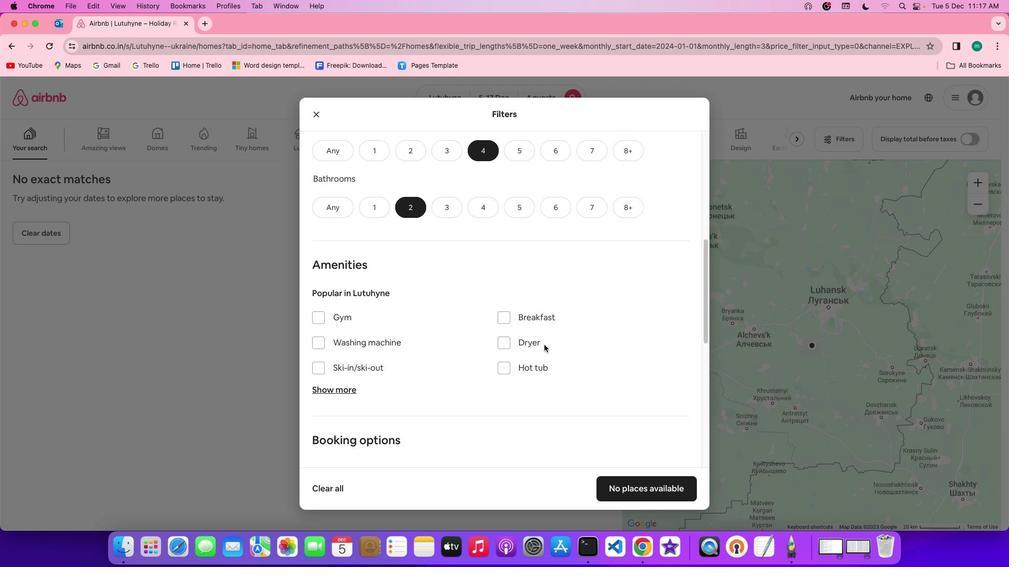 
Action: Mouse scrolled (544, 345) with delta (0, 0)
Screenshot: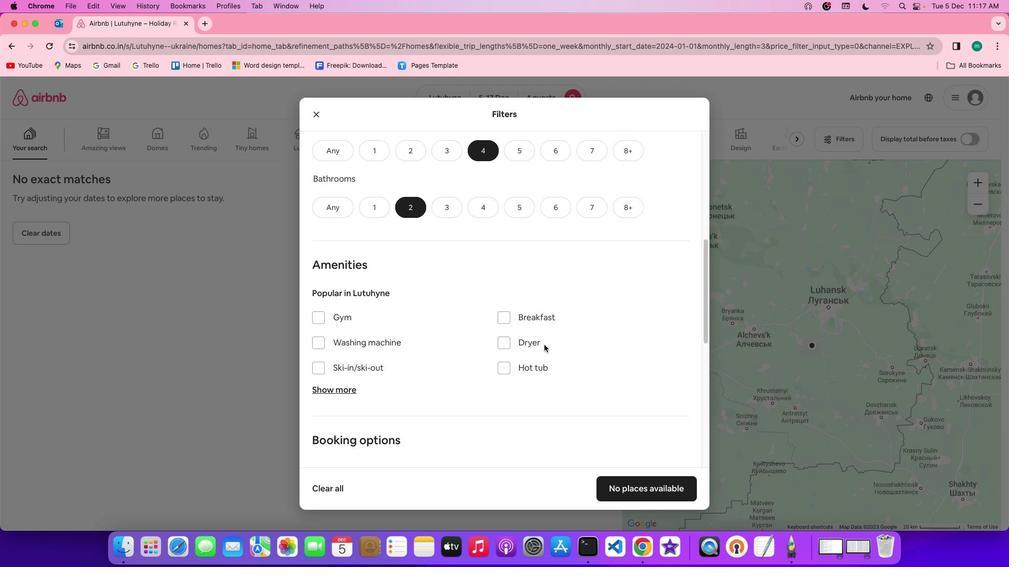 
Action: Mouse scrolled (544, 345) with delta (0, -1)
Screenshot: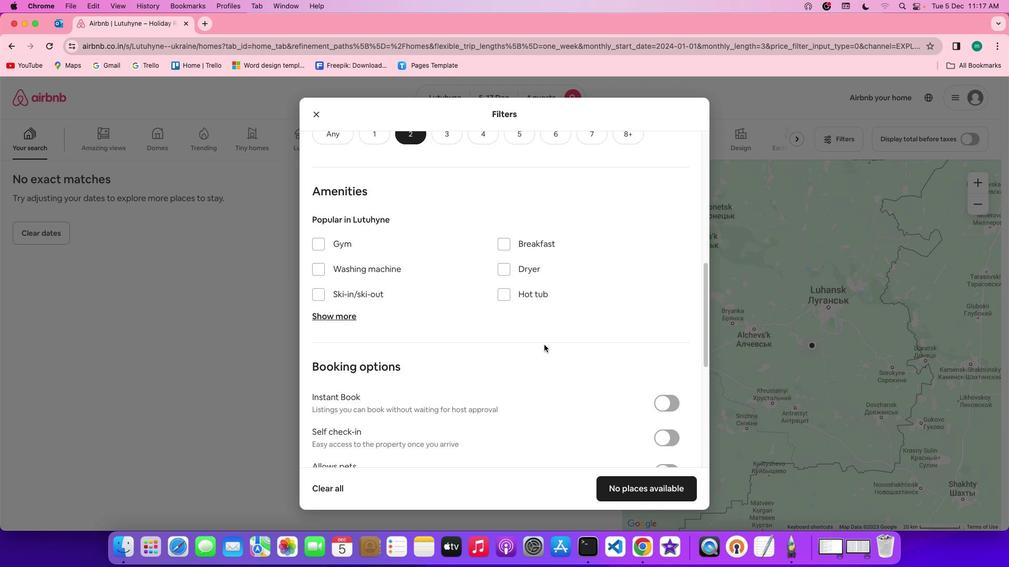 
Action: Mouse scrolled (544, 345) with delta (0, -2)
Screenshot: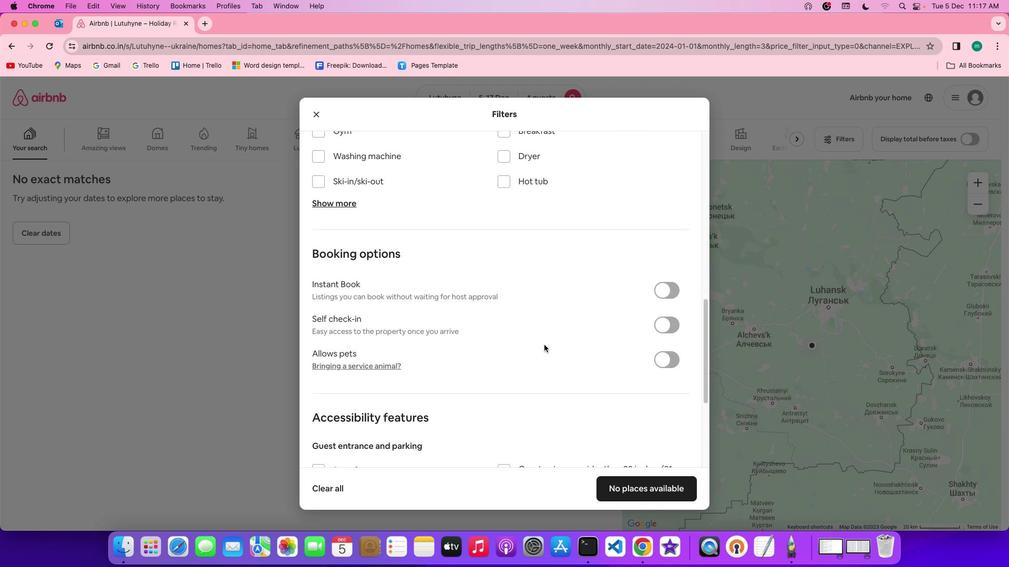 
Action: Mouse scrolled (544, 345) with delta (0, -2)
Screenshot: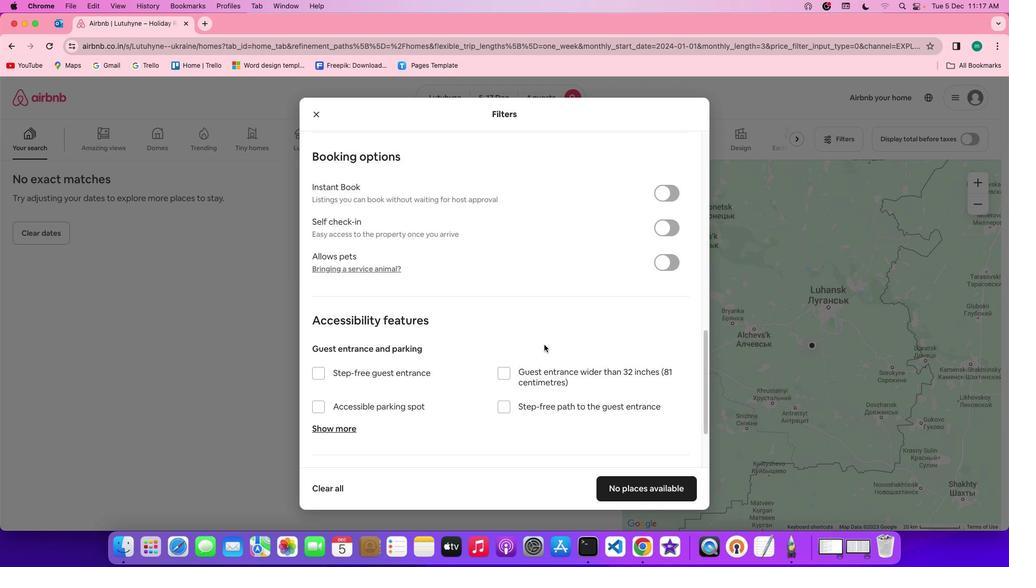 
Action: Mouse moved to (572, 352)
Screenshot: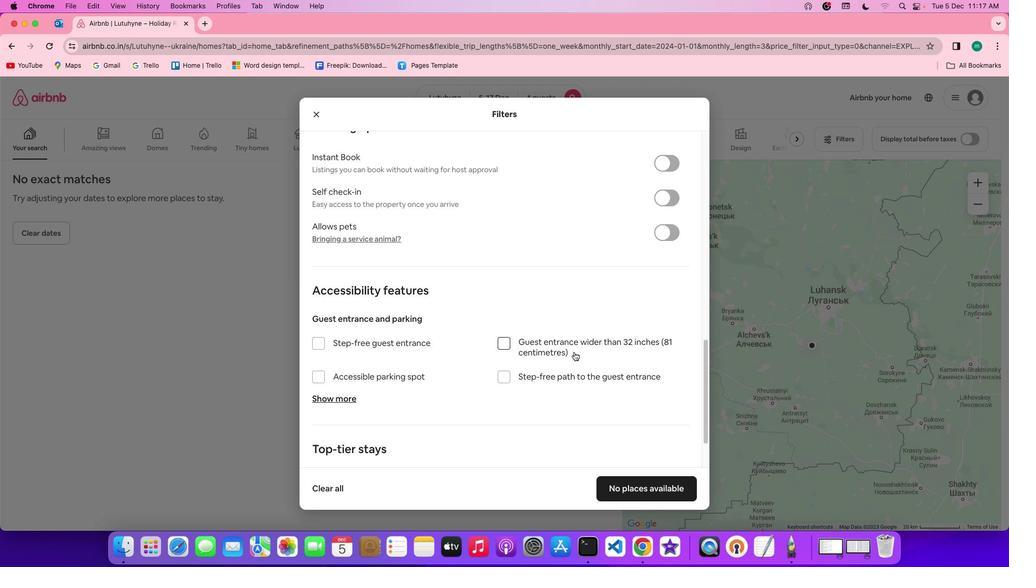 
Action: Mouse scrolled (572, 352) with delta (0, 0)
Screenshot: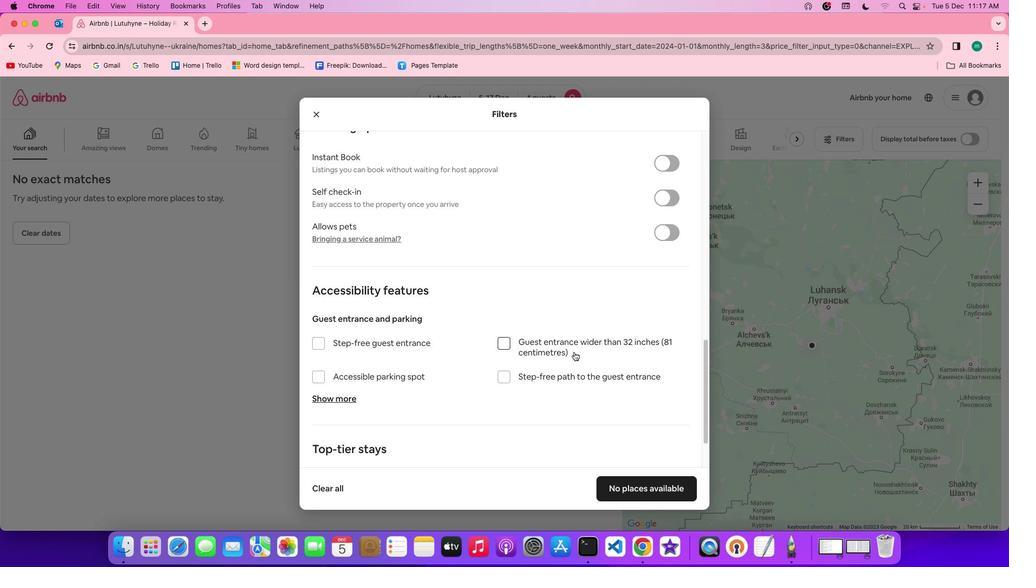 
Action: Mouse moved to (572, 352)
Screenshot: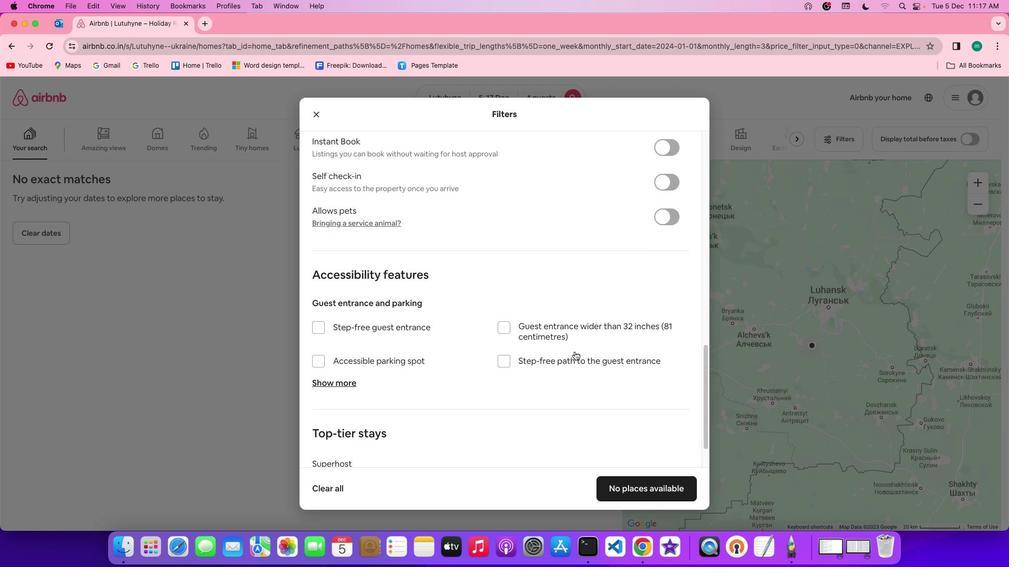 
Action: Mouse scrolled (572, 352) with delta (0, 0)
Screenshot: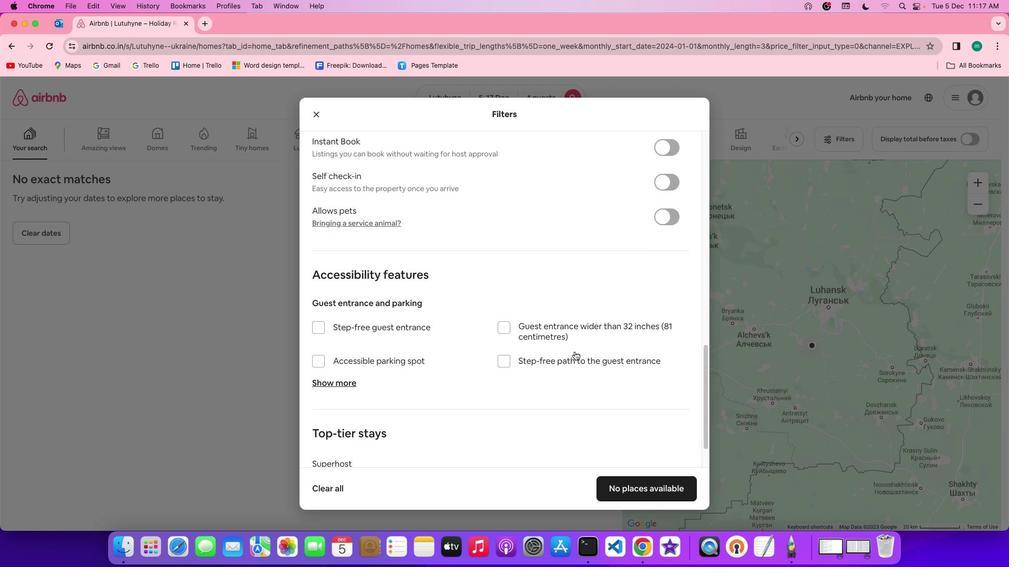 
Action: Mouse moved to (572, 352)
Screenshot: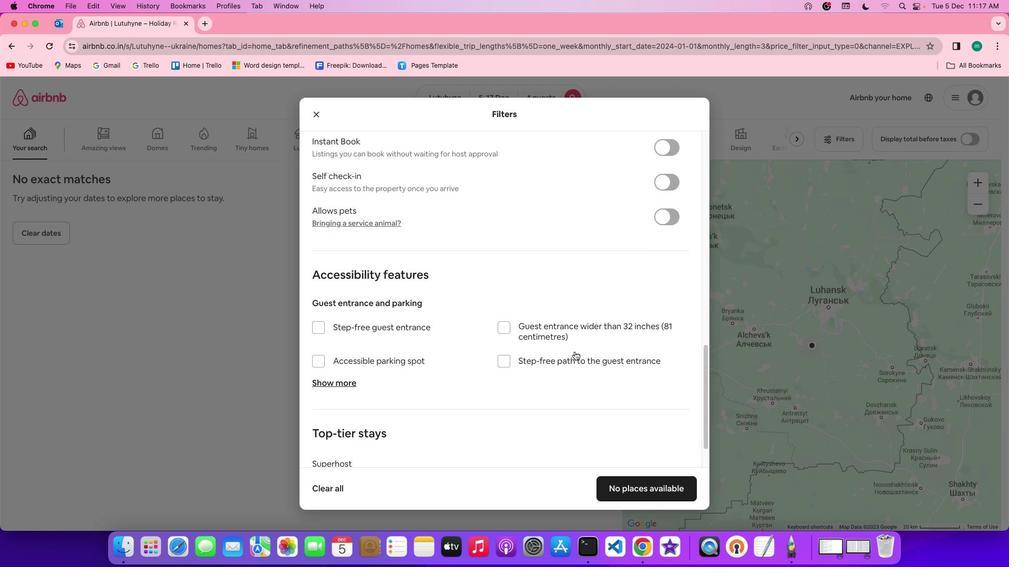 
Action: Mouse scrolled (572, 352) with delta (0, -1)
Screenshot: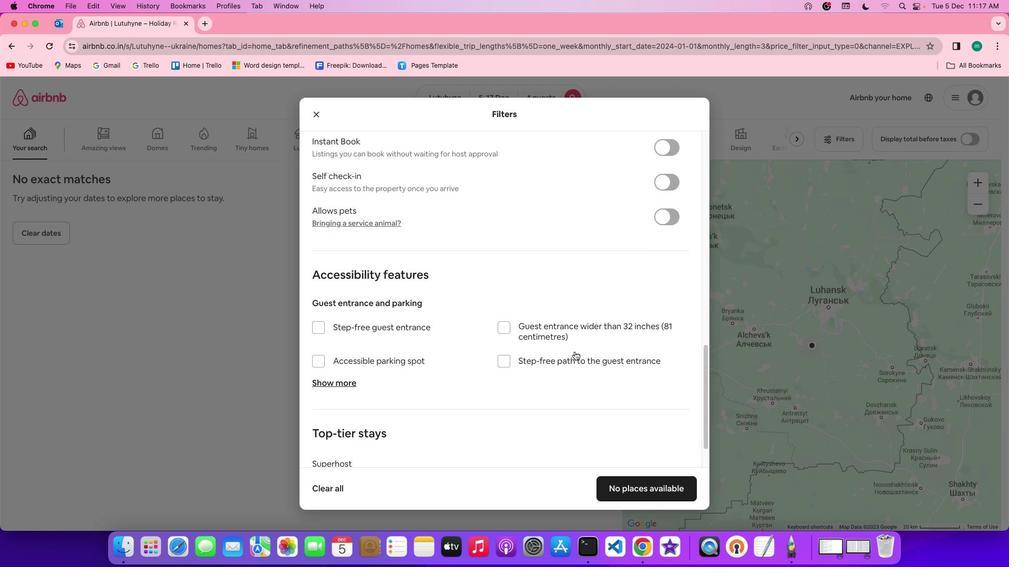 
Action: Mouse moved to (573, 352)
Screenshot: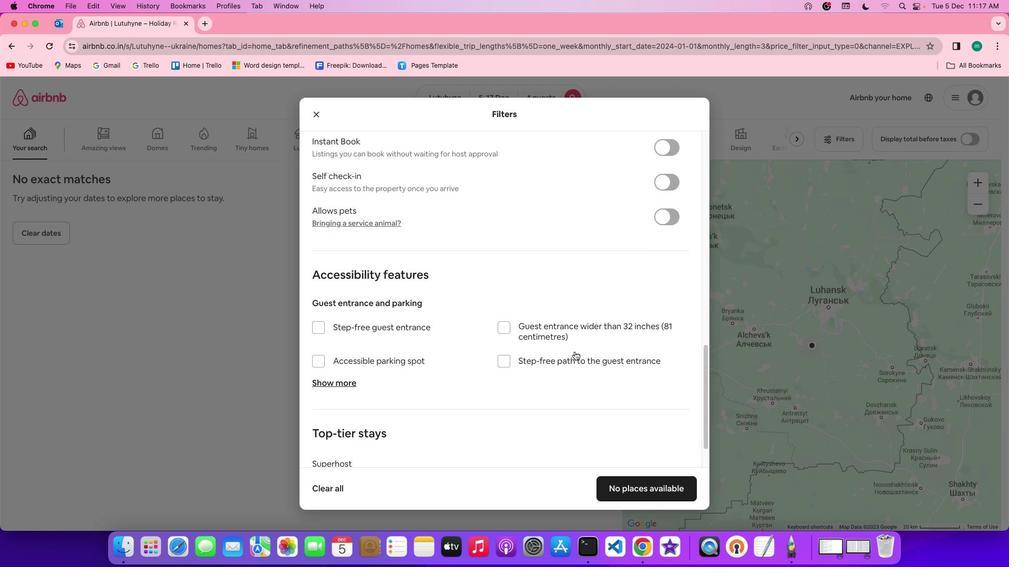 
Action: Mouse scrolled (573, 352) with delta (0, -2)
Screenshot: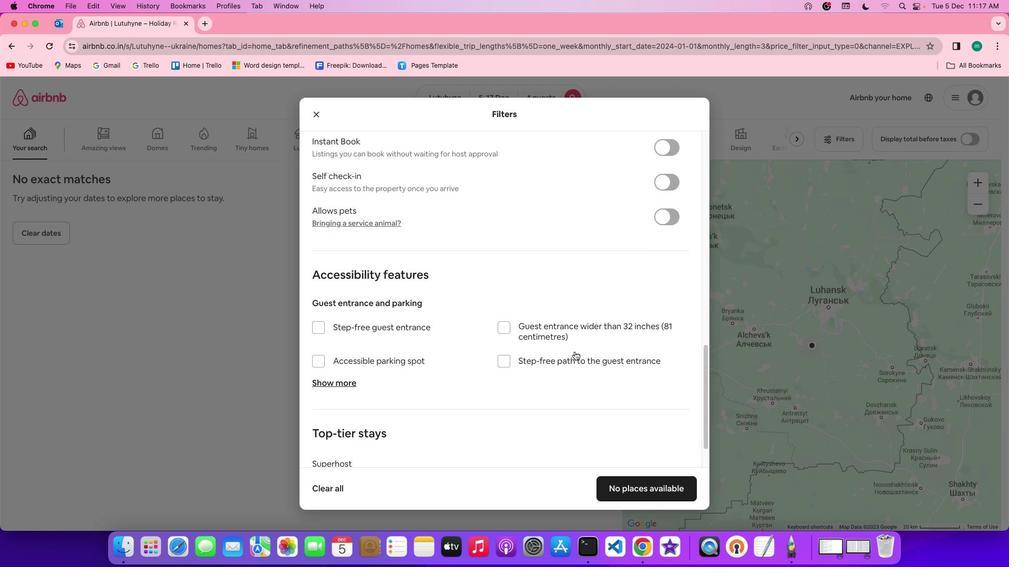 
Action: Mouse moved to (573, 352)
Screenshot: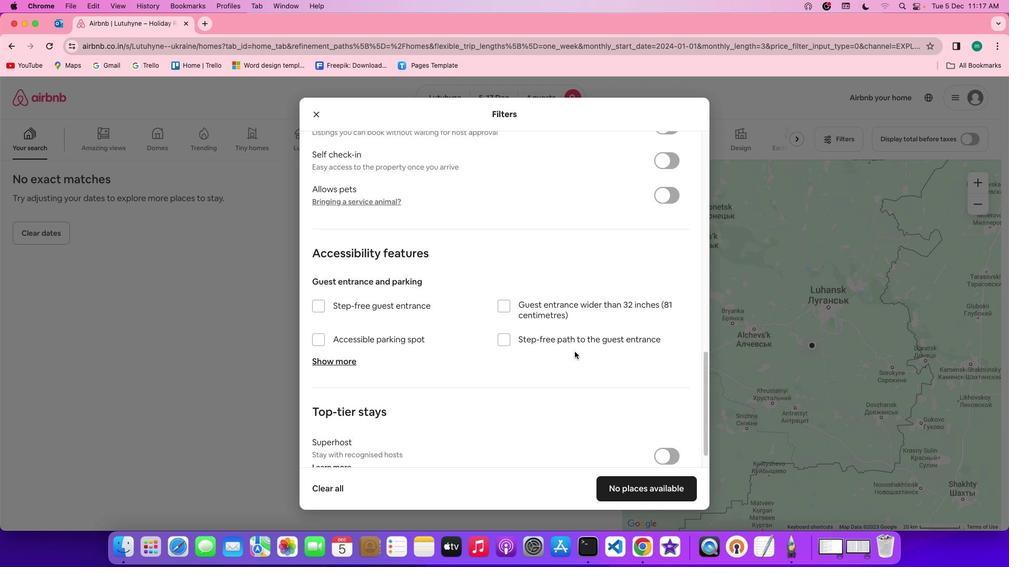 
Action: Mouse scrolled (573, 352) with delta (0, -3)
Screenshot: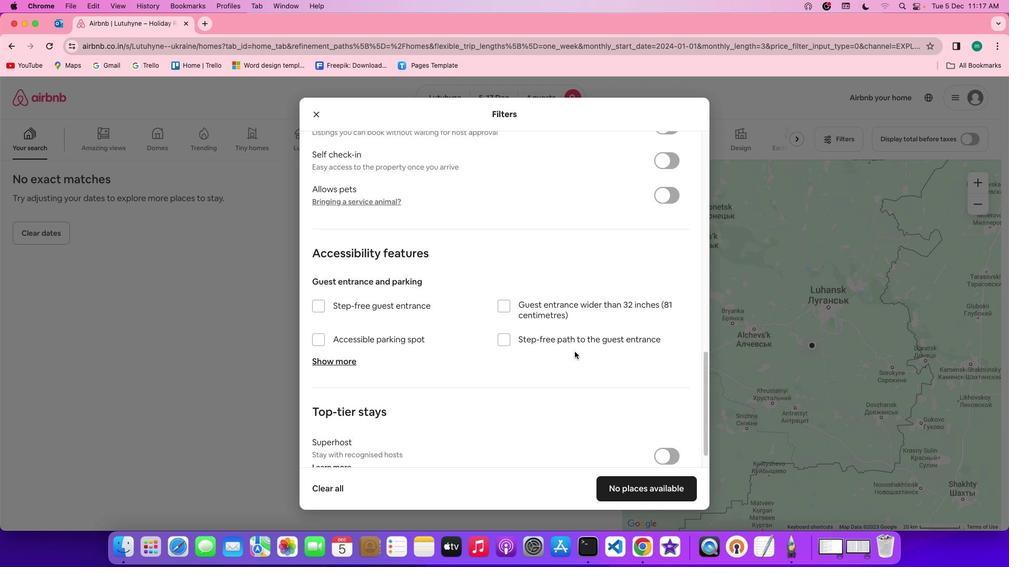 
Action: Mouse moved to (575, 352)
Screenshot: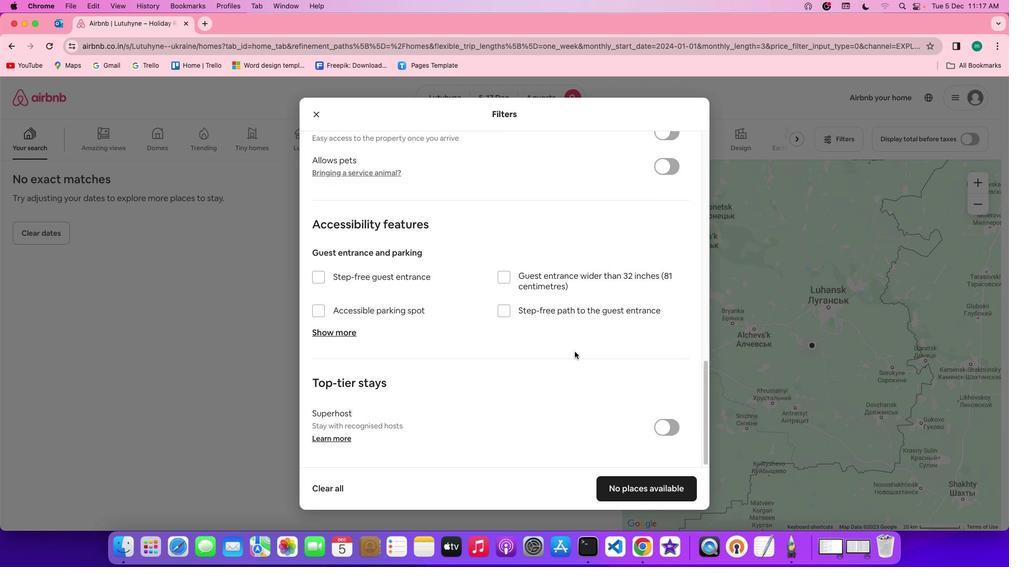 
Action: Mouse scrolled (575, 352) with delta (0, 0)
Screenshot: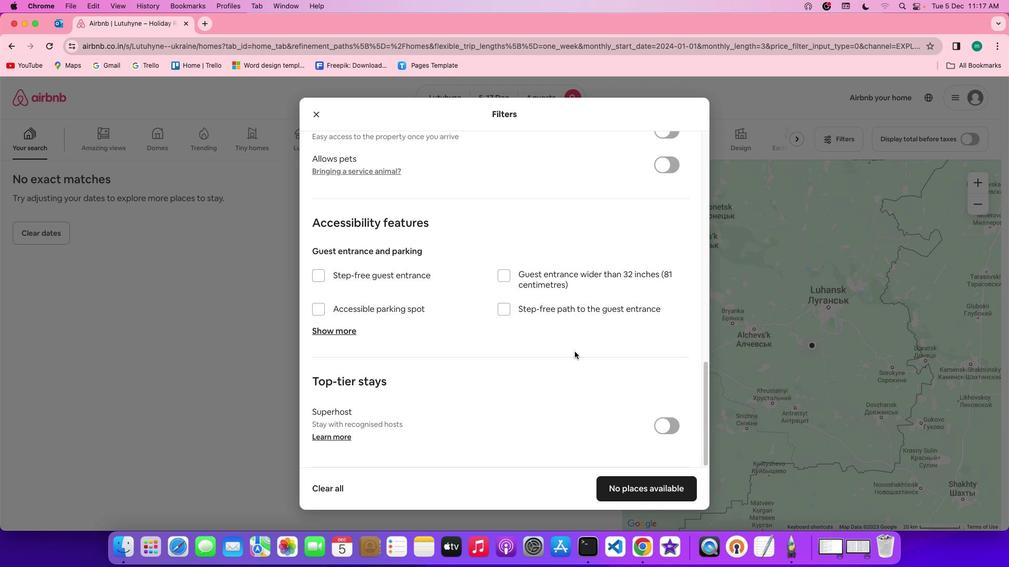 
Action: Mouse scrolled (575, 352) with delta (0, 0)
Screenshot: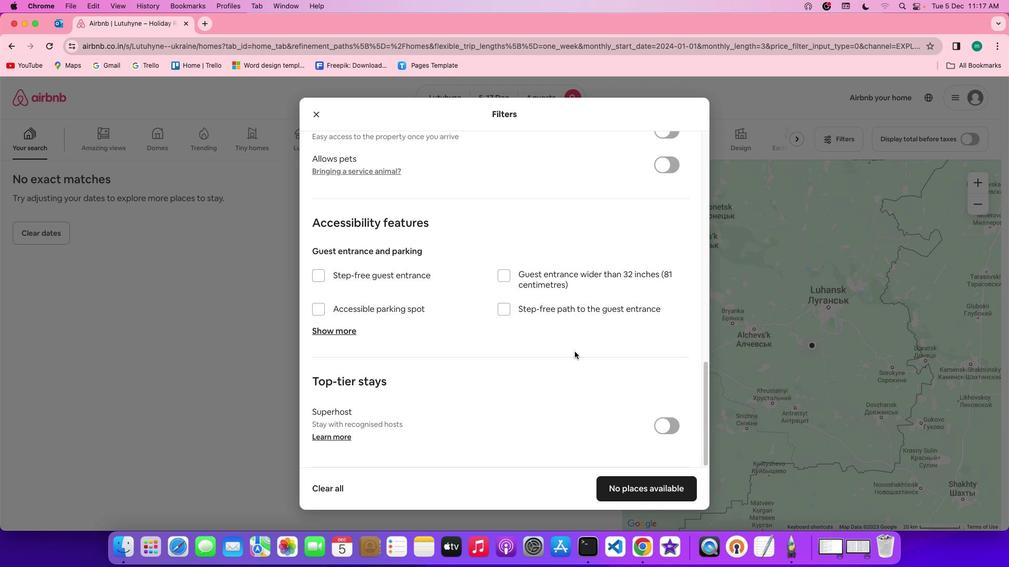 
Action: Mouse scrolled (575, 352) with delta (0, -1)
Screenshot: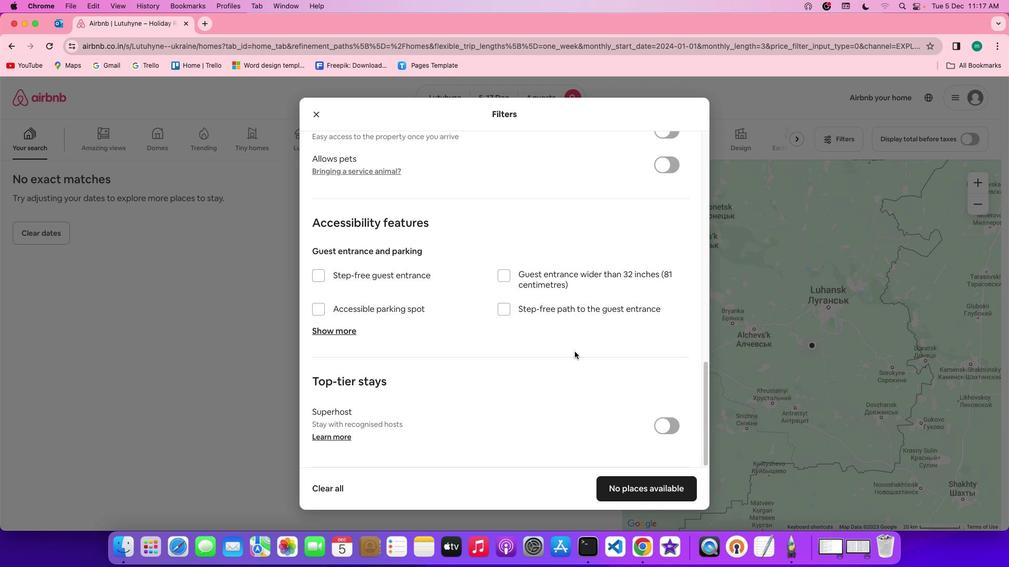 
Action: Mouse scrolled (575, 352) with delta (0, -2)
Screenshot: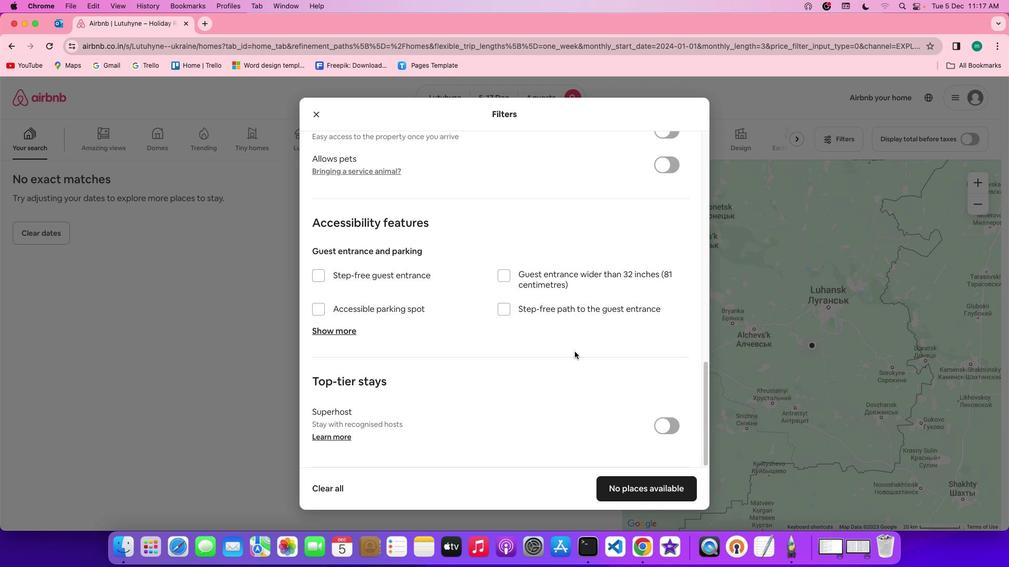 
Action: Mouse scrolled (575, 352) with delta (0, -2)
Screenshot: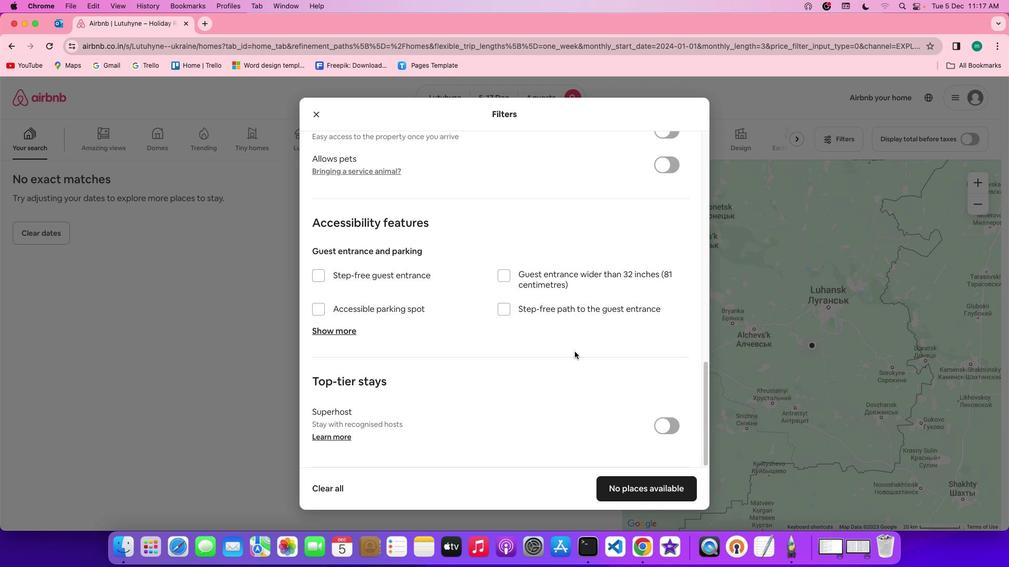 
Action: Mouse scrolled (575, 352) with delta (0, 0)
Screenshot: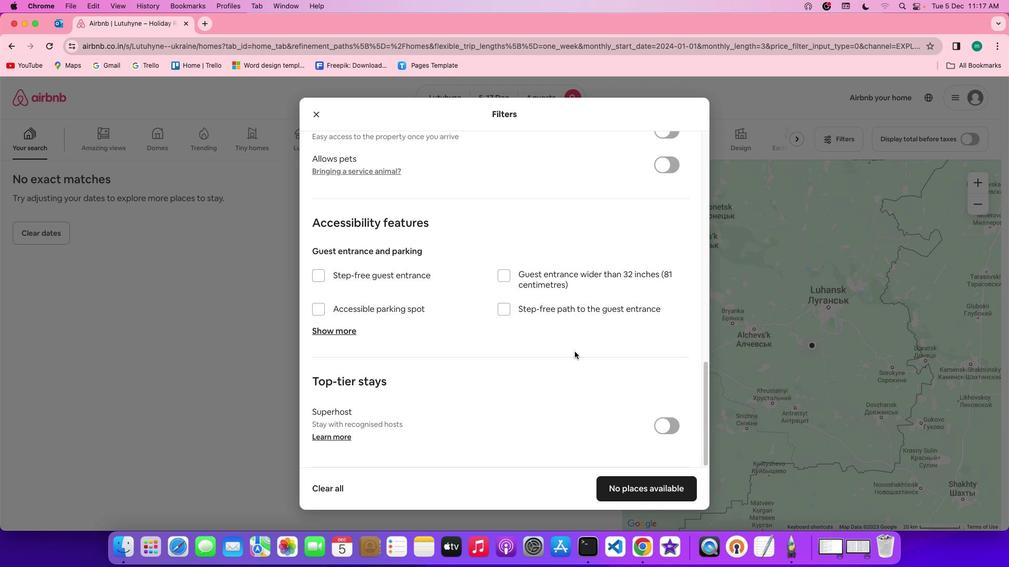 
Action: Mouse scrolled (575, 352) with delta (0, 0)
Screenshot: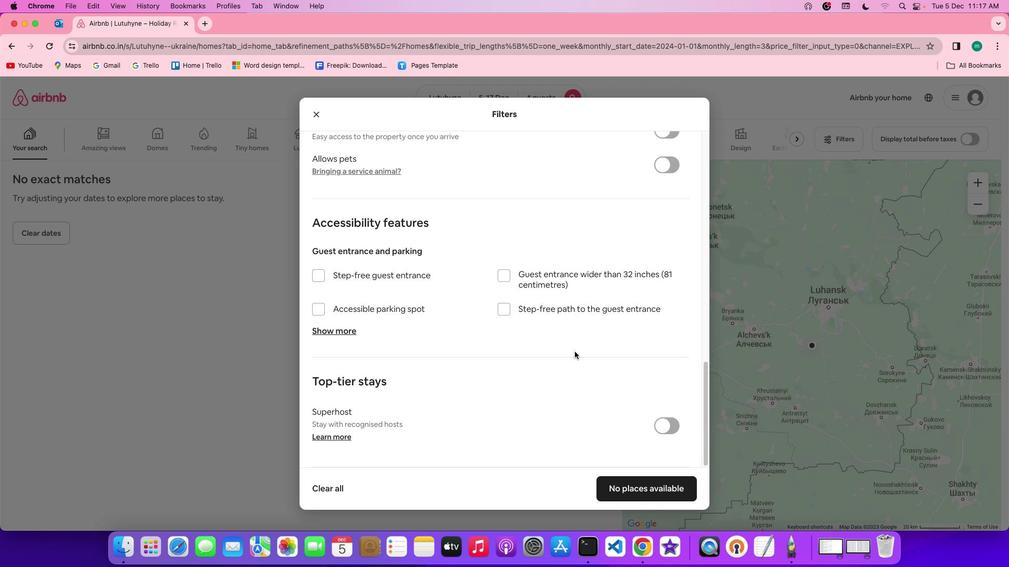 
Action: Mouse scrolled (575, 352) with delta (0, -1)
Screenshot: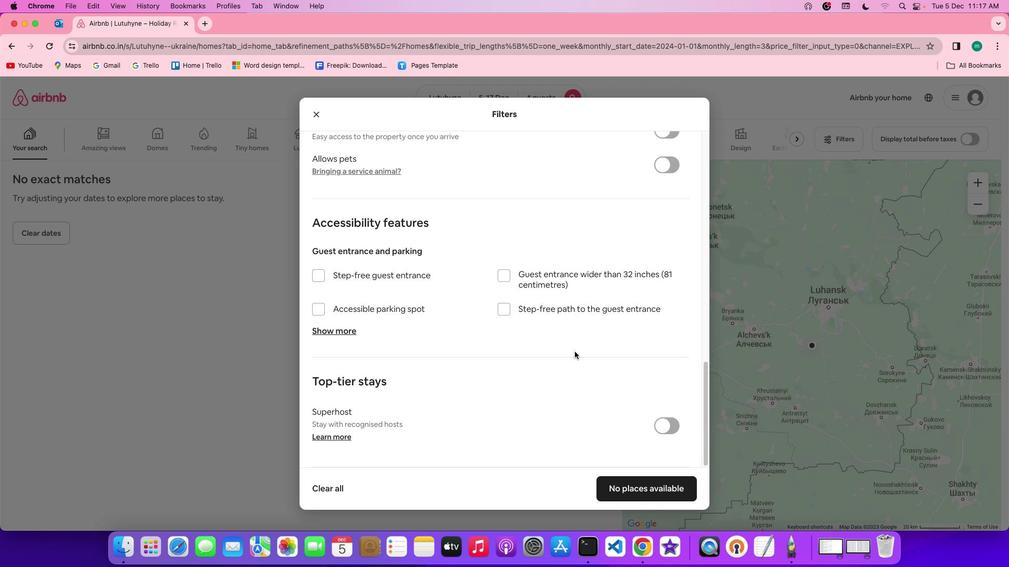 
Action: Mouse scrolled (575, 352) with delta (0, -2)
Screenshot: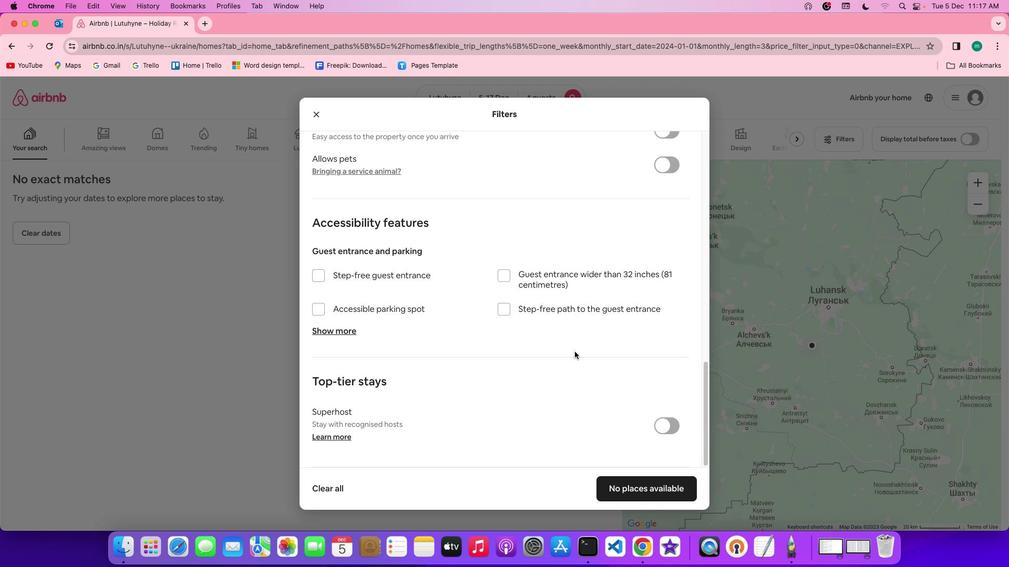 
Action: Mouse moved to (629, 486)
Screenshot: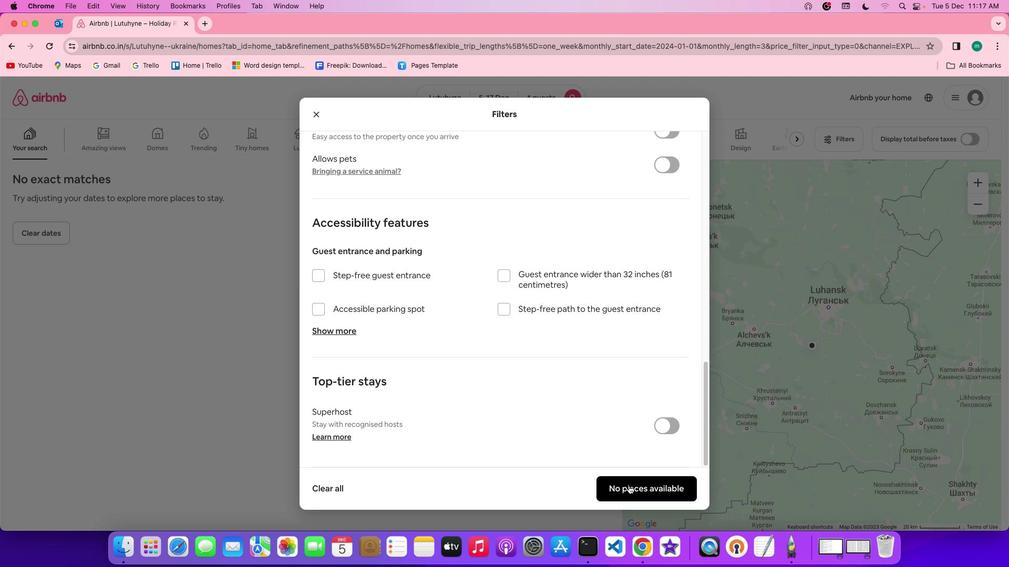 
Action: Mouse pressed left at (629, 486)
Screenshot: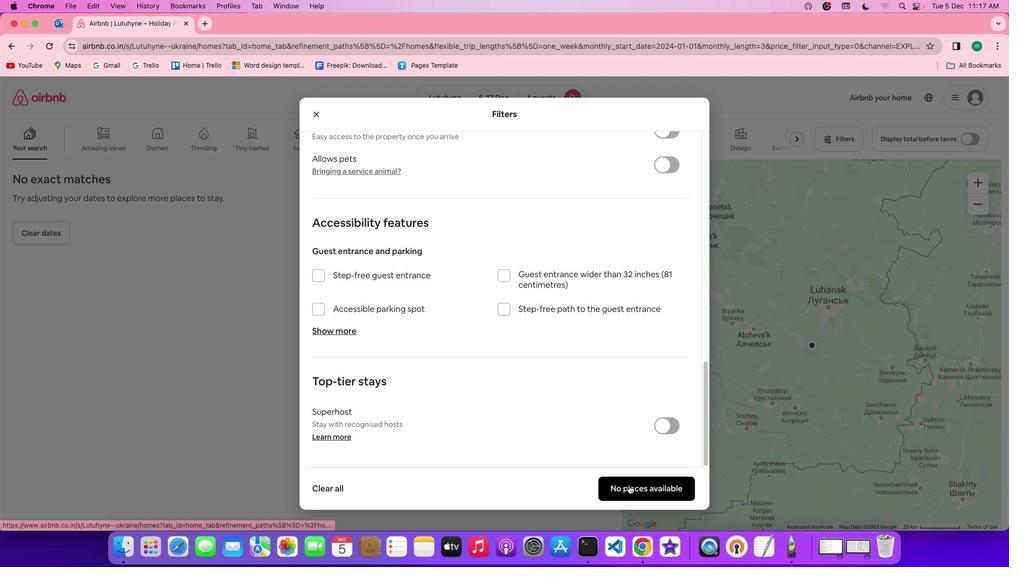 
Action: Mouse moved to (259, 202)
Screenshot: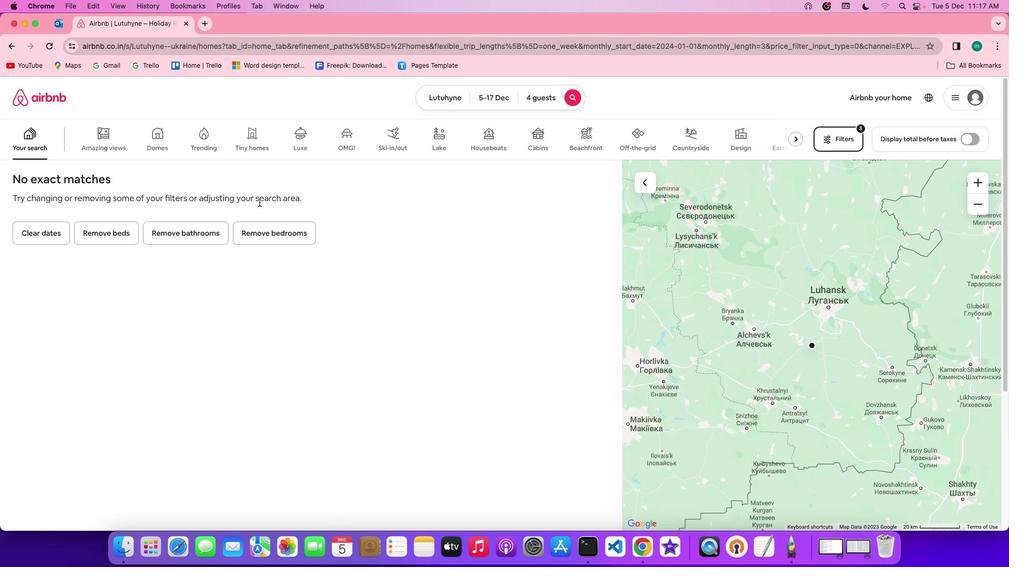 
